 Task: Compose an email with the signature Kristen Martinez with the subject Request for feedback on a merger or acquisition proposal and the message Could you please provide a list of the project assumptions and constraints? from softage.3@softage.net to softage.7@softage.net with an attached audio file Audio_resume.mp3 Undo the message, redo the message and add the line (Thank you) Send the email. Finally, move the email from Sent Items to the label Shipping and receiving
Action: Mouse moved to (73, 114)
Screenshot: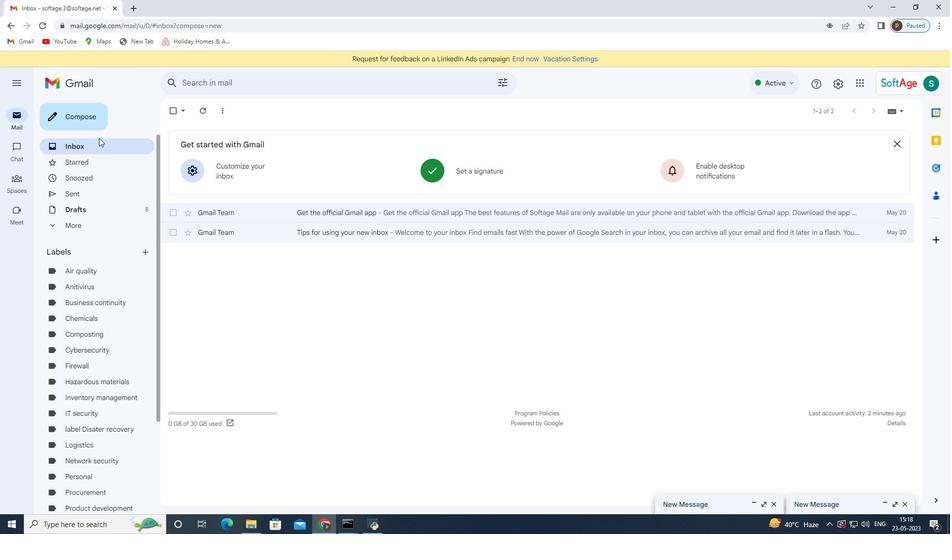 
Action: Mouse pressed left at (73, 114)
Screenshot: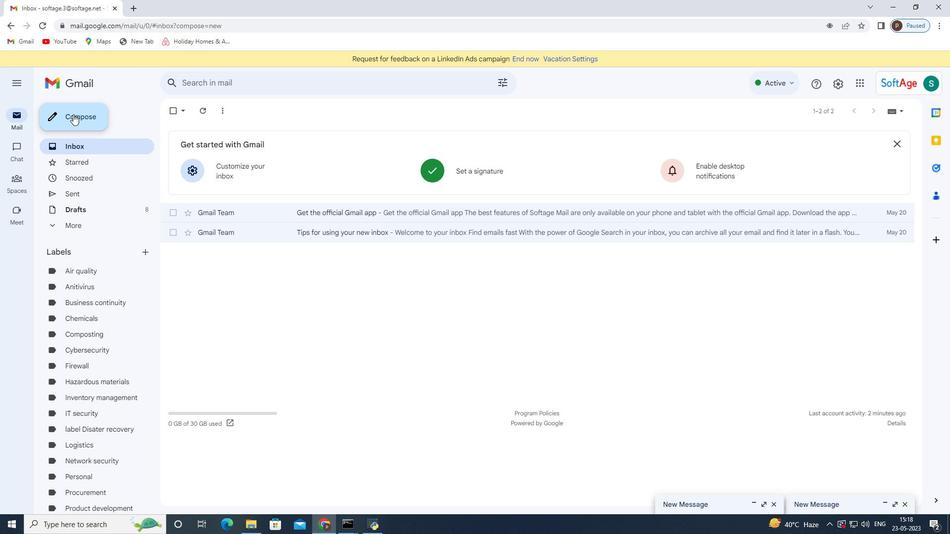 
Action: Mouse moved to (537, 502)
Screenshot: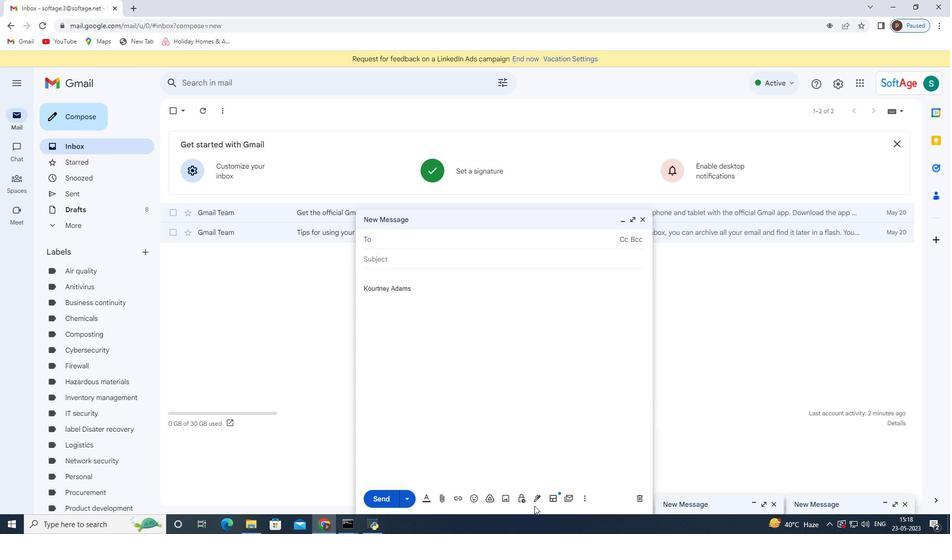 
Action: Mouse pressed left at (537, 502)
Screenshot: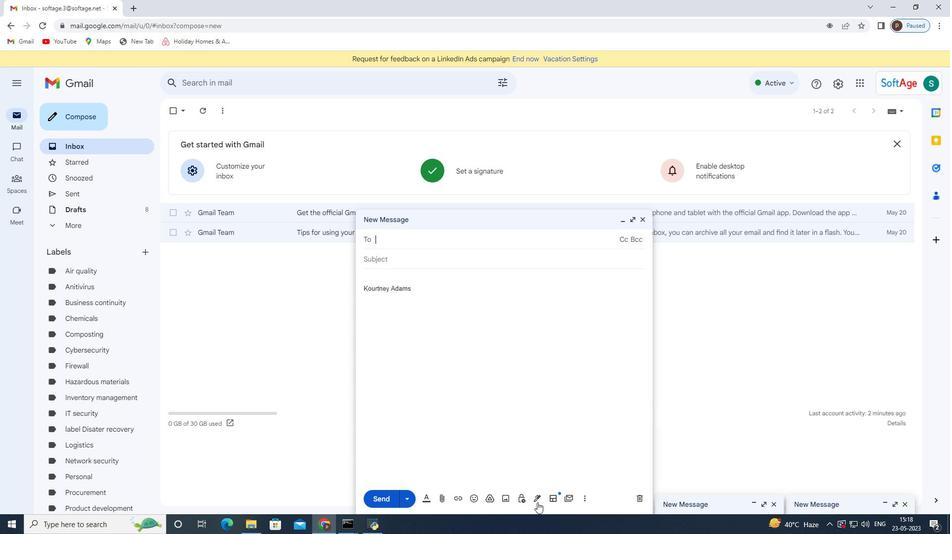 
Action: Mouse moved to (583, 441)
Screenshot: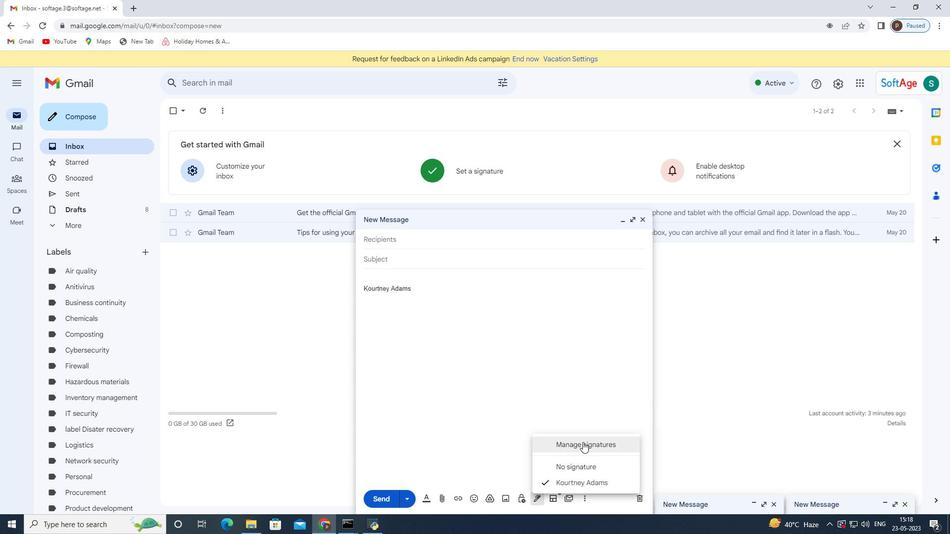 
Action: Mouse pressed left at (583, 441)
Screenshot: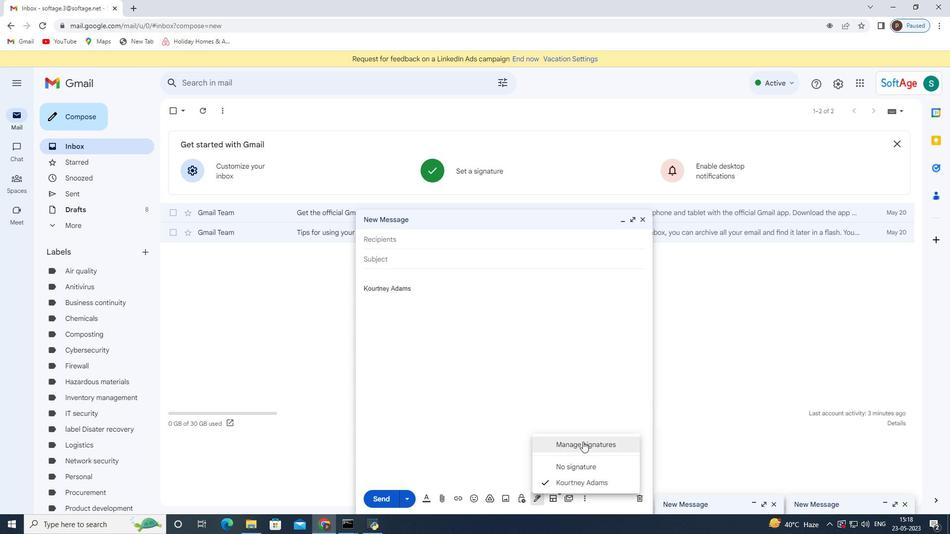 
Action: Mouse moved to (643, 217)
Screenshot: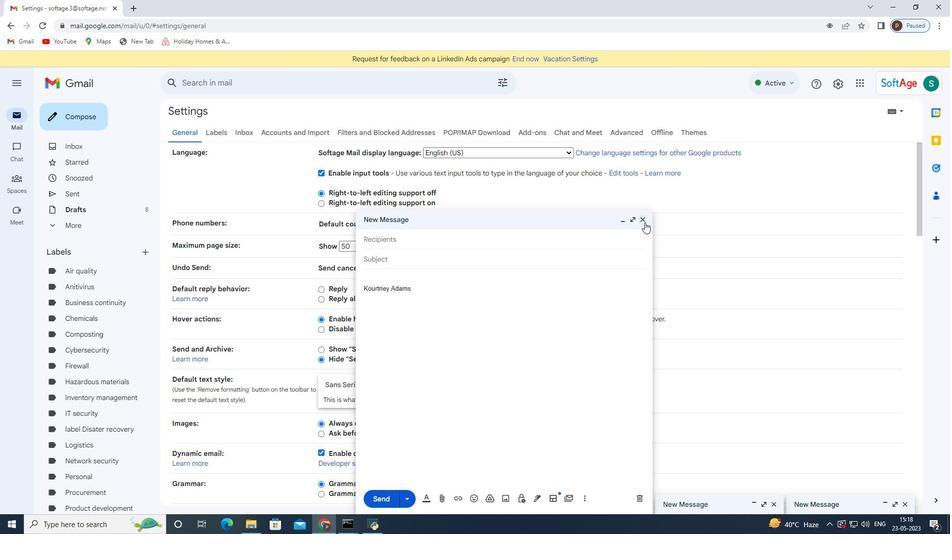 
Action: Mouse pressed left at (643, 217)
Screenshot: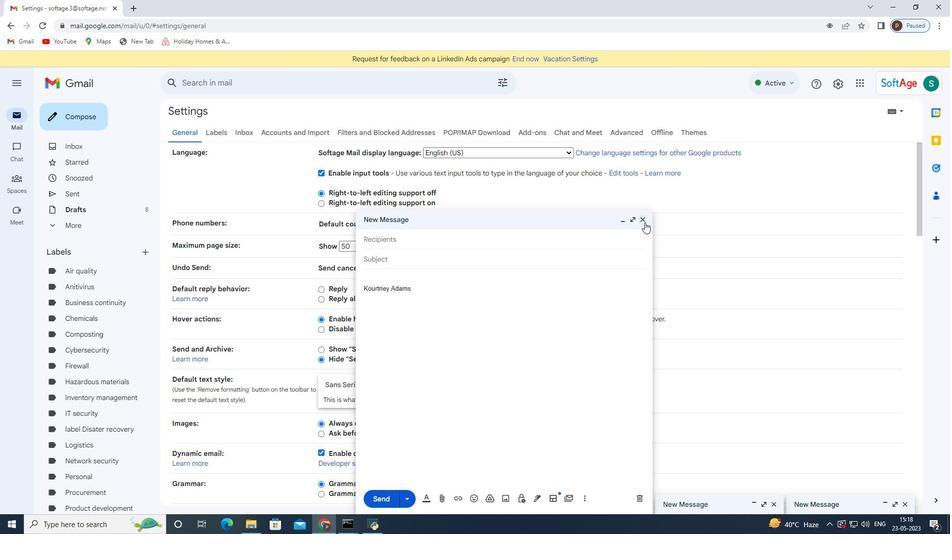 
Action: Mouse moved to (453, 332)
Screenshot: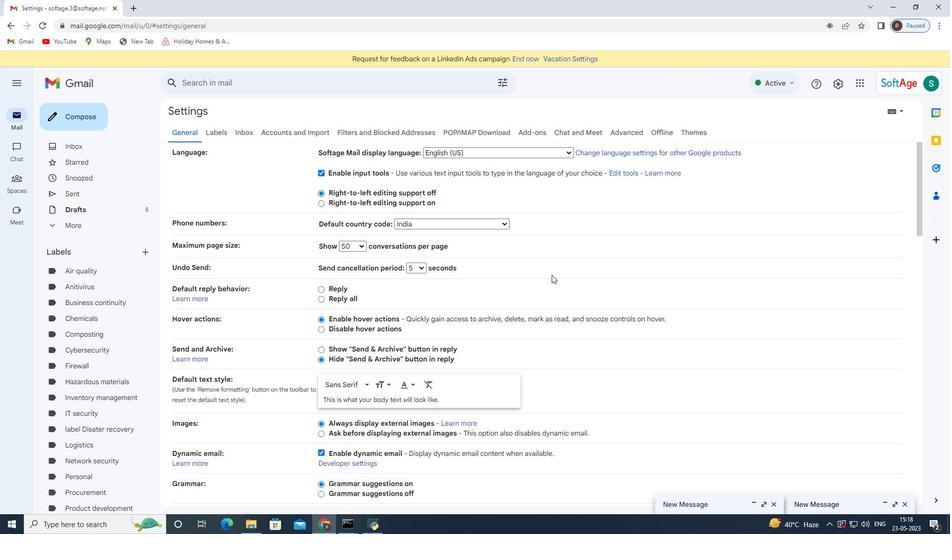 
Action: Mouse scrolled (453, 330) with delta (0, 0)
Screenshot: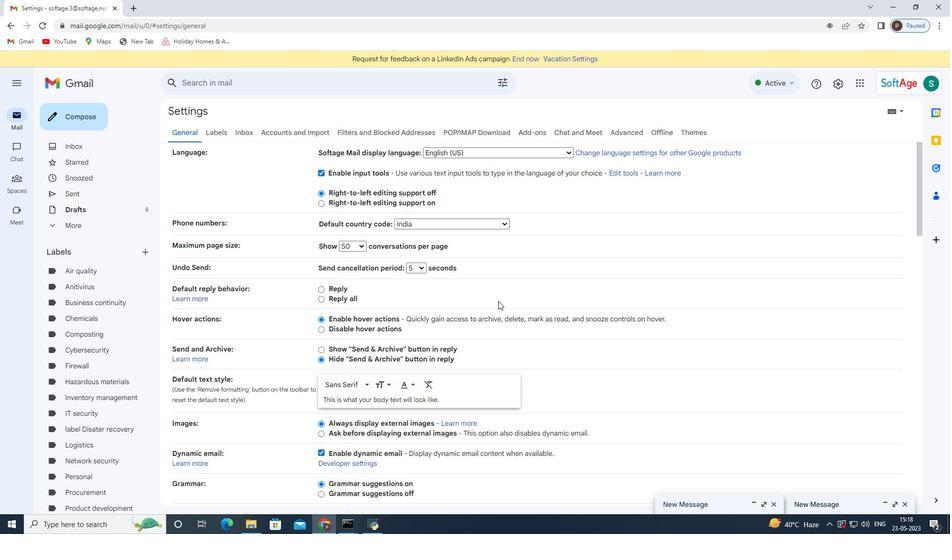 
Action: Mouse moved to (450, 335)
Screenshot: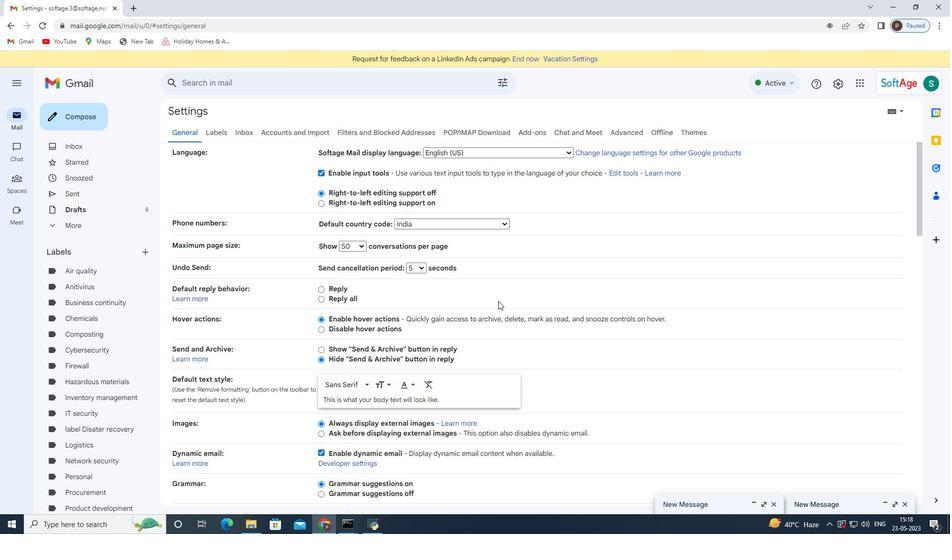 
Action: Mouse scrolled (451, 334) with delta (0, 0)
Screenshot: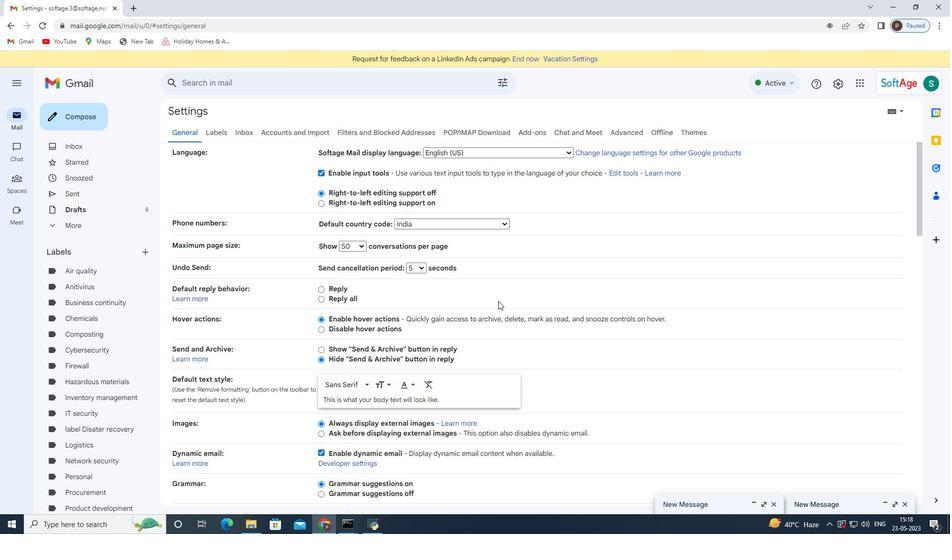 
Action: Mouse moved to (447, 339)
Screenshot: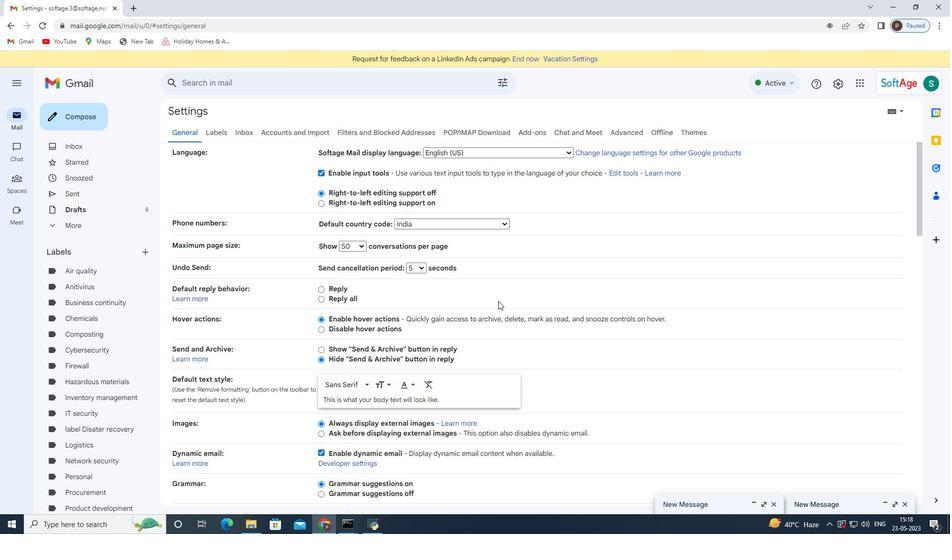 
Action: Mouse scrolled (449, 336) with delta (0, 0)
Screenshot: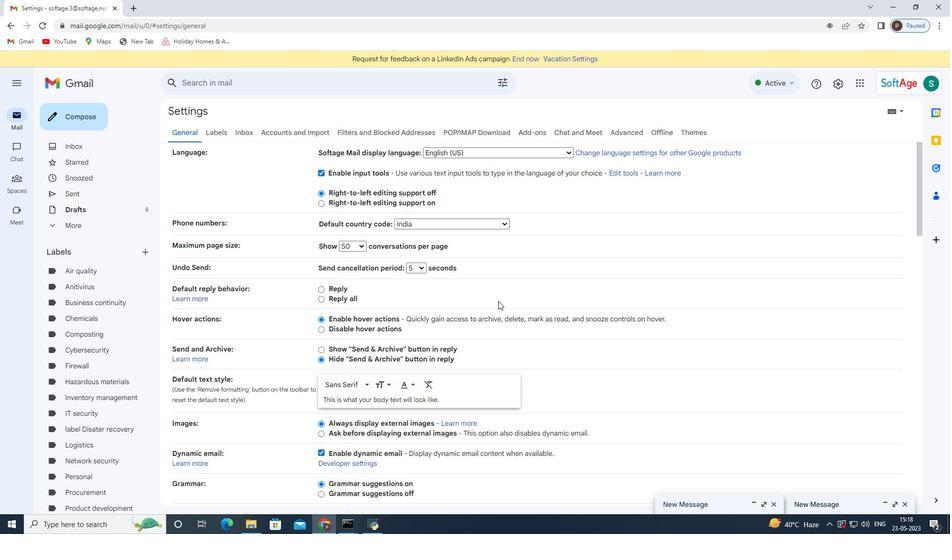 
Action: Mouse moved to (445, 343)
Screenshot: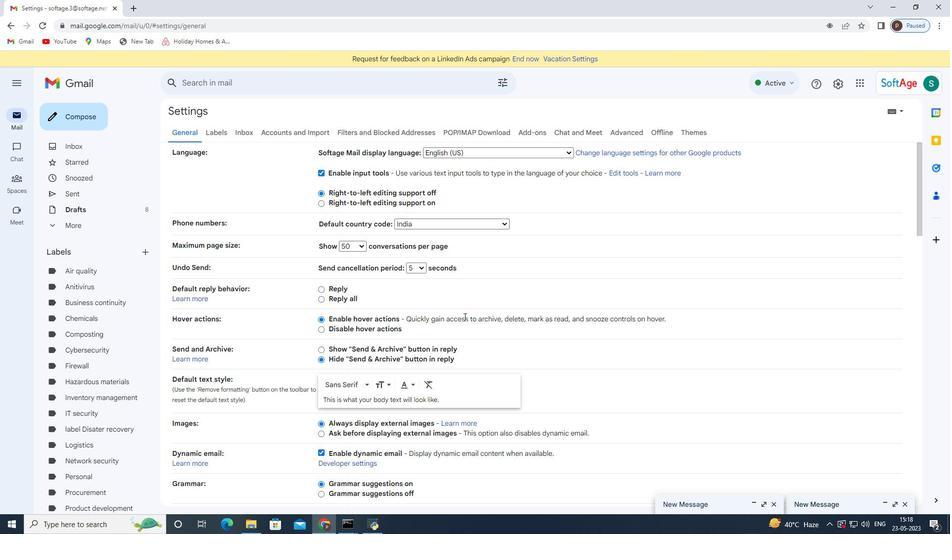 
Action: Mouse scrolled (446, 341) with delta (0, 0)
Screenshot: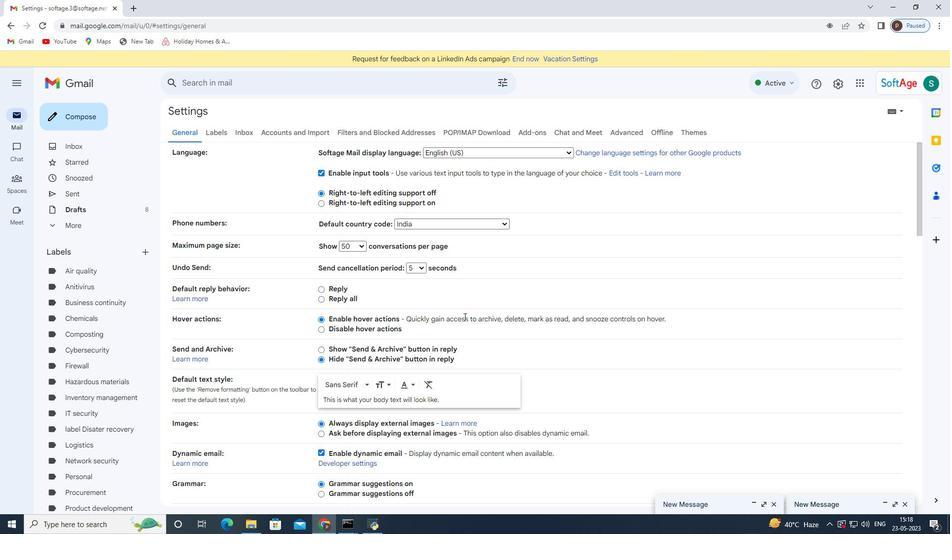 
Action: Mouse moved to (444, 344)
Screenshot: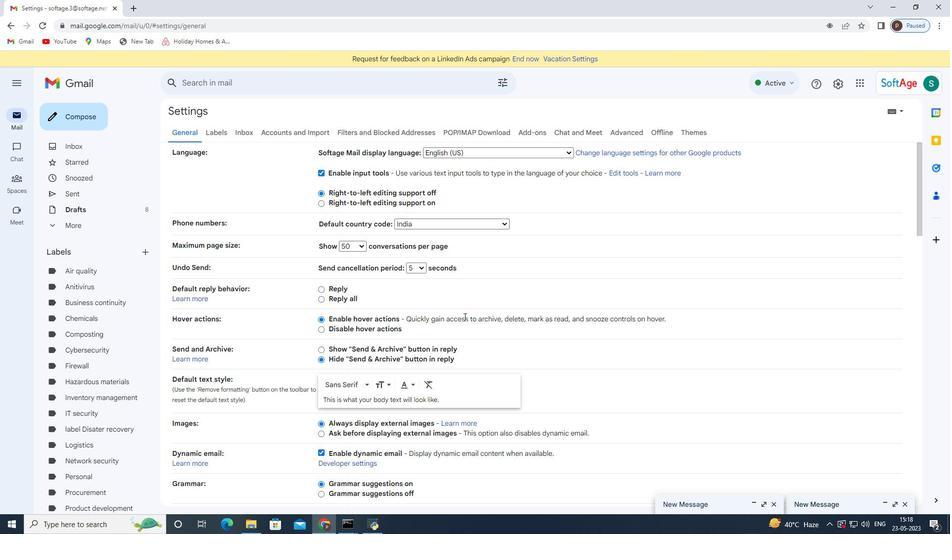 
Action: Mouse scrolled (444, 343) with delta (0, 0)
Screenshot: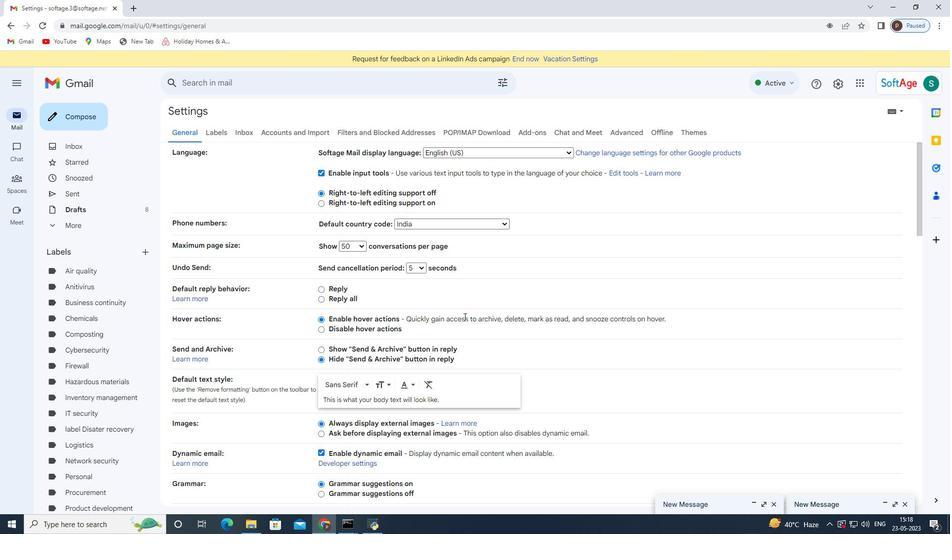 
Action: Mouse moved to (428, 357)
Screenshot: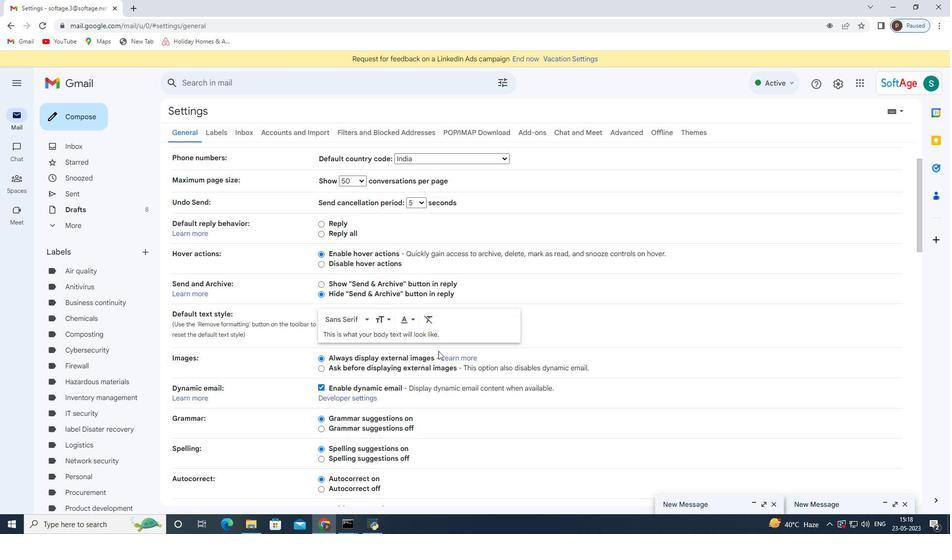 
Action: Mouse scrolled (428, 357) with delta (0, 0)
Screenshot: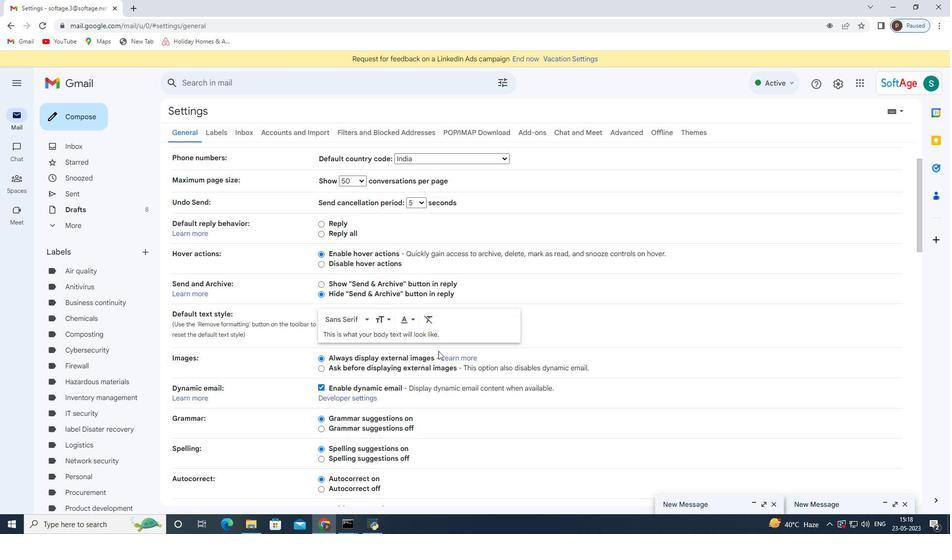 
Action: Mouse moved to (423, 363)
Screenshot: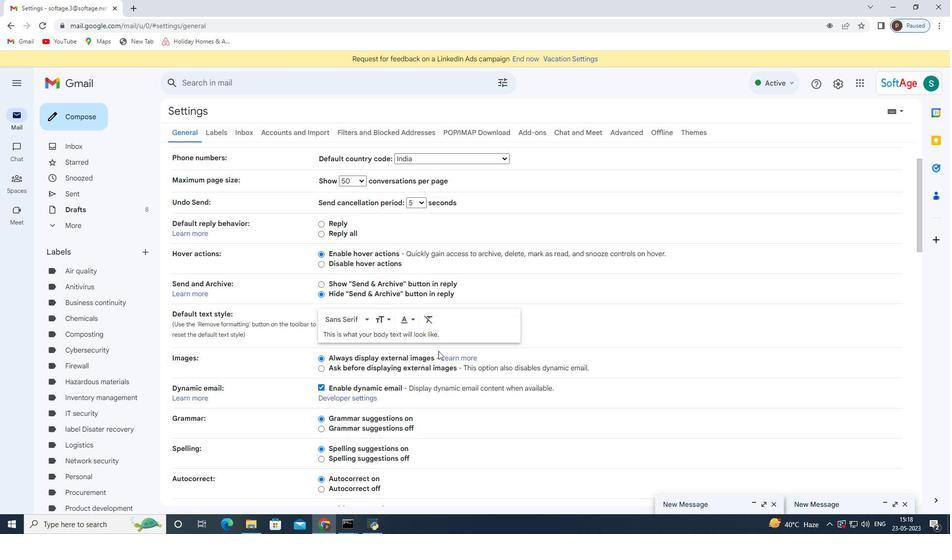
Action: Mouse scrolled (423, 362) with delta (0, 0)
Screenshot: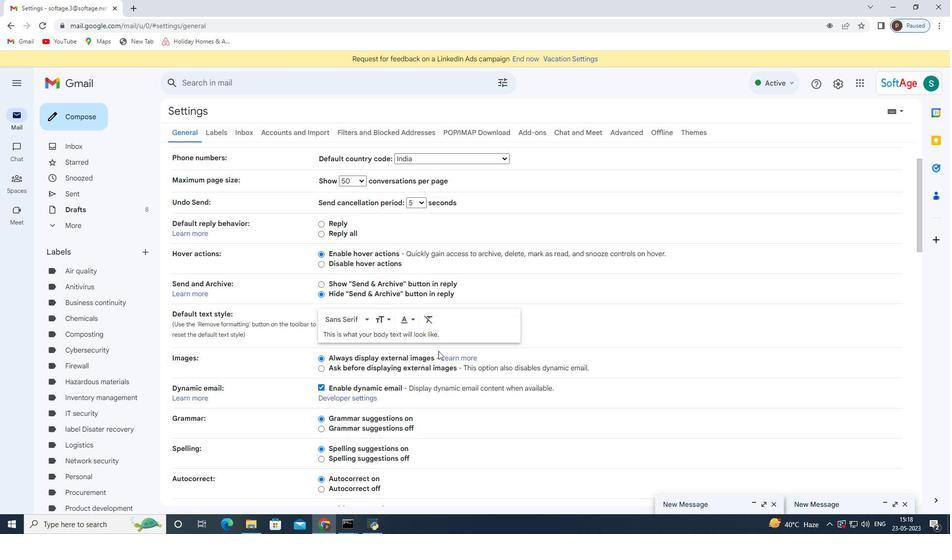 
Action: Mouse moved to (407, 372)
Screenshot: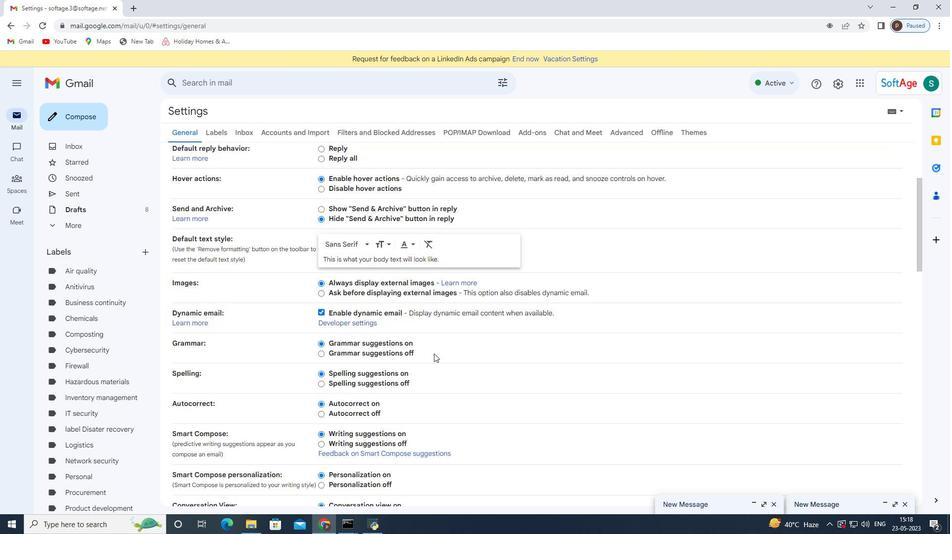 
Action: Mouse scrolled (407, 372) with delta (0, 0)
Screenshot: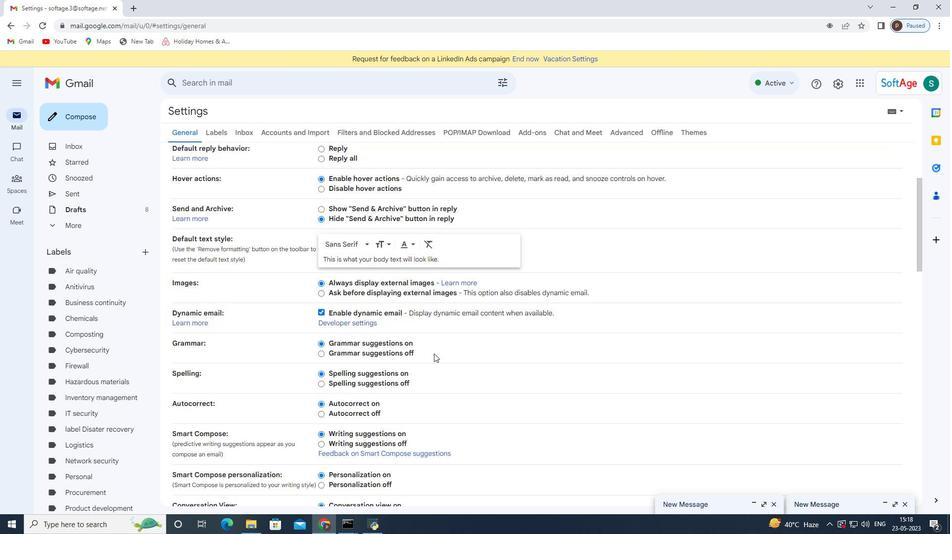 
Action: Mouse moved to (405, 373)
Screenshot: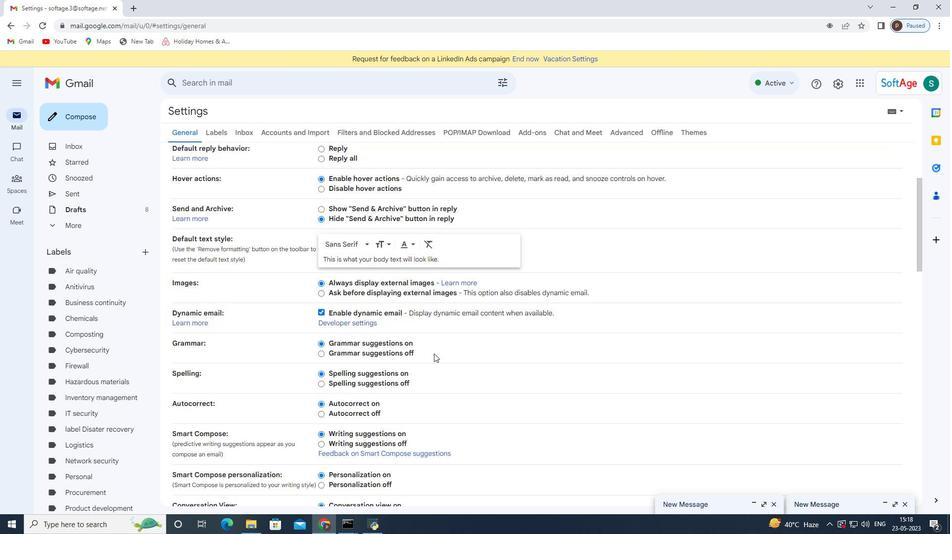 
Action: Mouse scrolled (405, 373) with delta (0, 0)
Screenshot: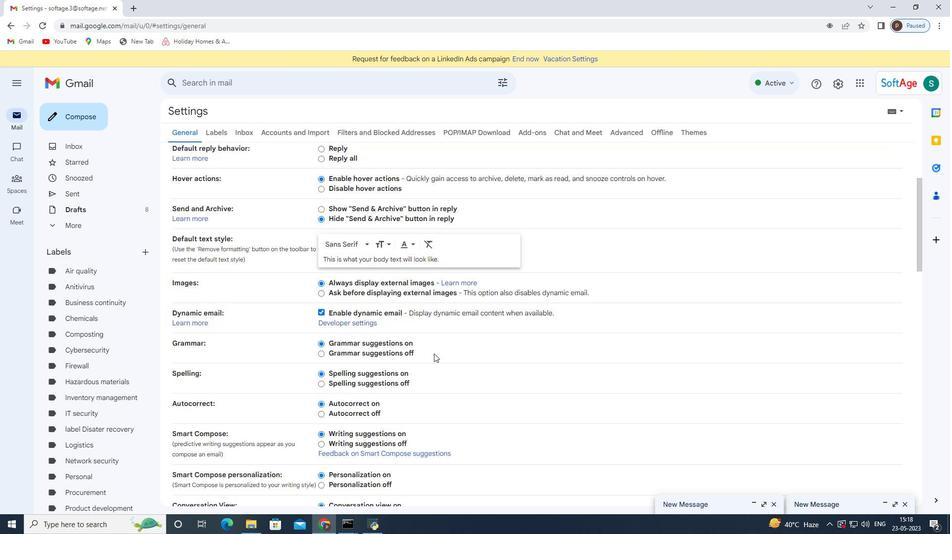 
Action: Mouse moved to (405, 373)
Screenshot: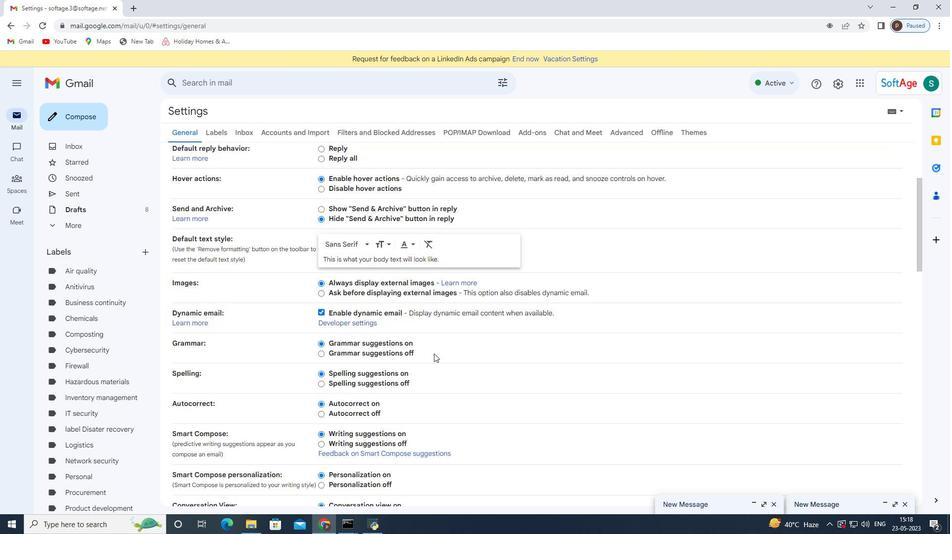 
Action: Mouse scrolled (405, 373) with delta (0, 0)
Screenshot: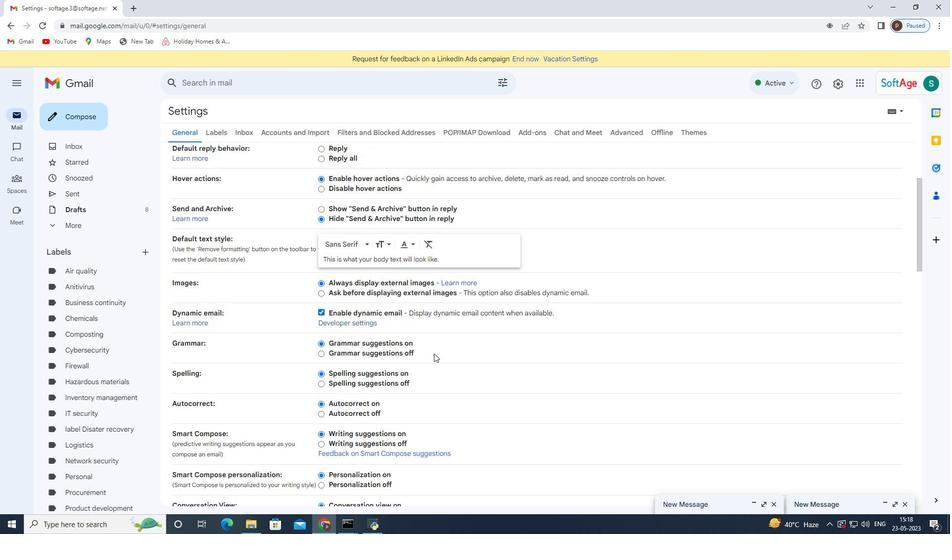 
Action: Mouse moved to (388, 378)
Screenshot: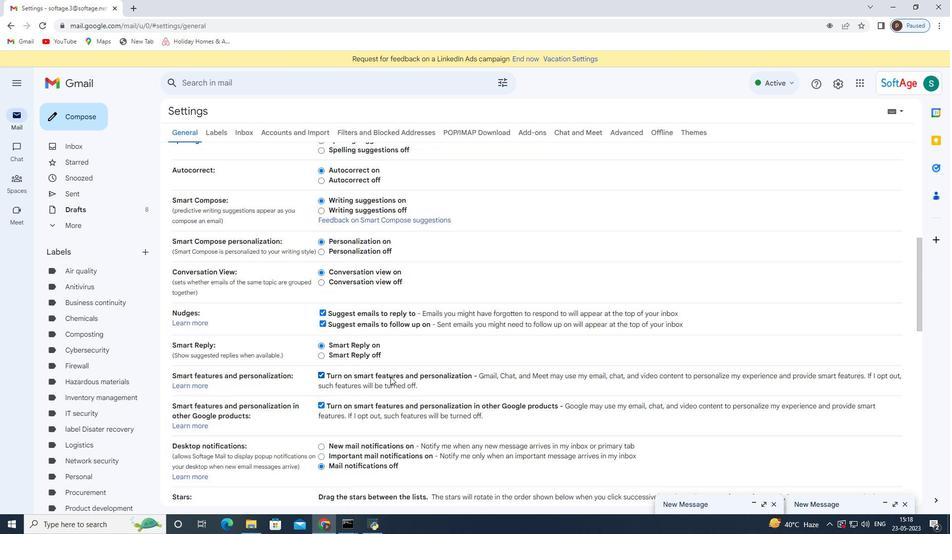 
Action: Mouse scrolled (388, 377) with delta (0, 0)
Screenshot: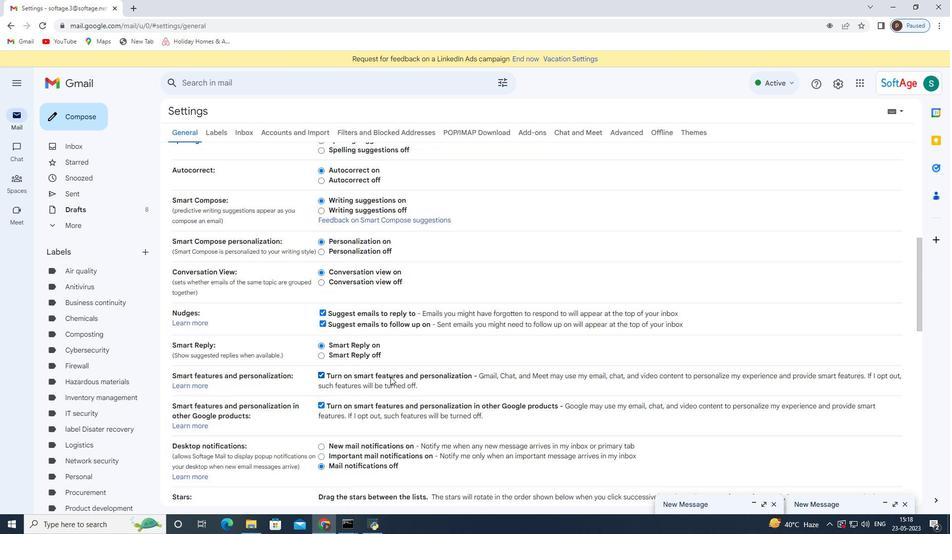 
Action: Mouse moved to (387, 378)
Screenshot: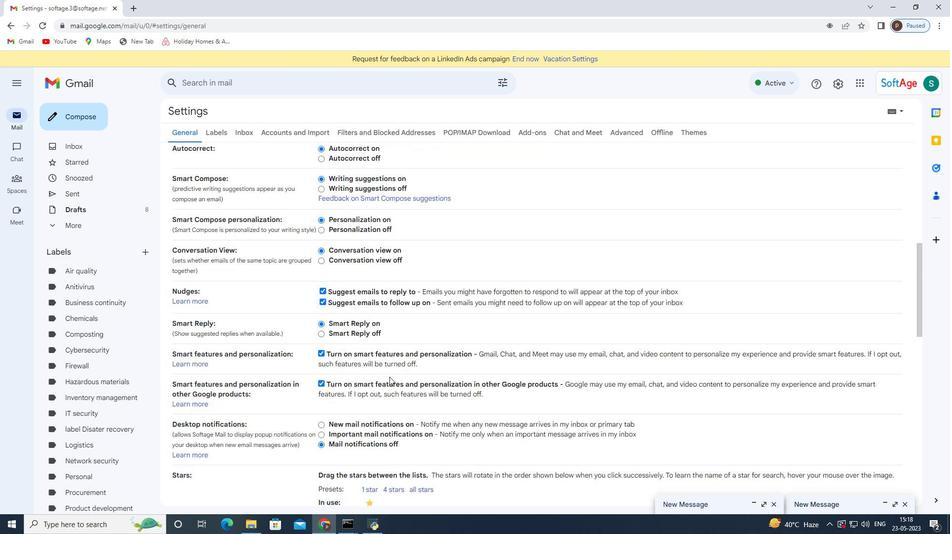
Action: Mouse scrolled (387, 378) with delta (0, 0)
Screenshot: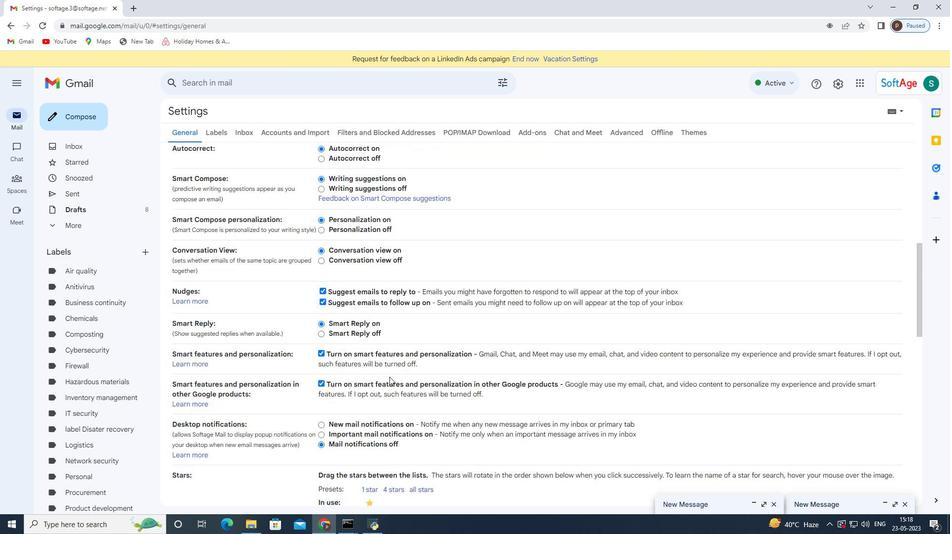 
Action: Mouse scrolled (387, 378) with delta (0, 0)
Screenshot: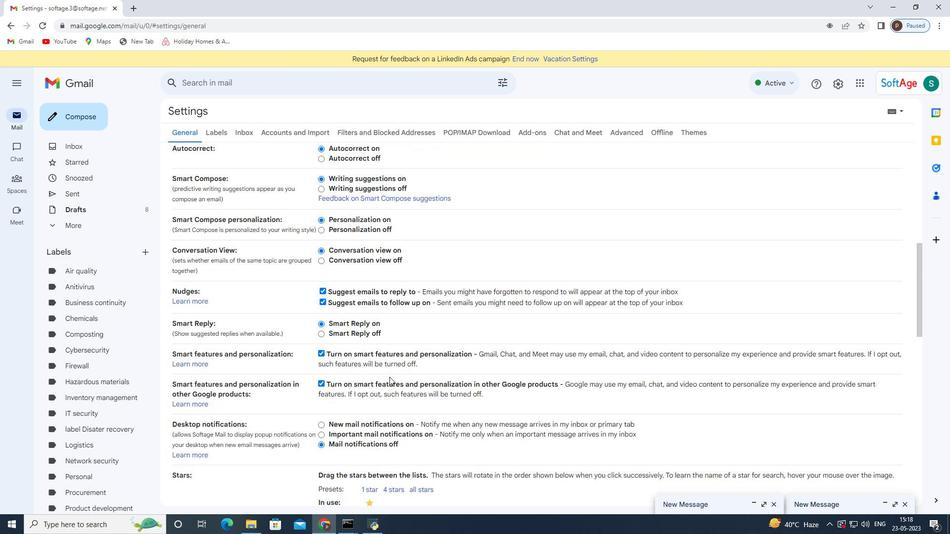 
Action: Mouse scrolled (387, 378) with delta (0, 0)
Screenshot: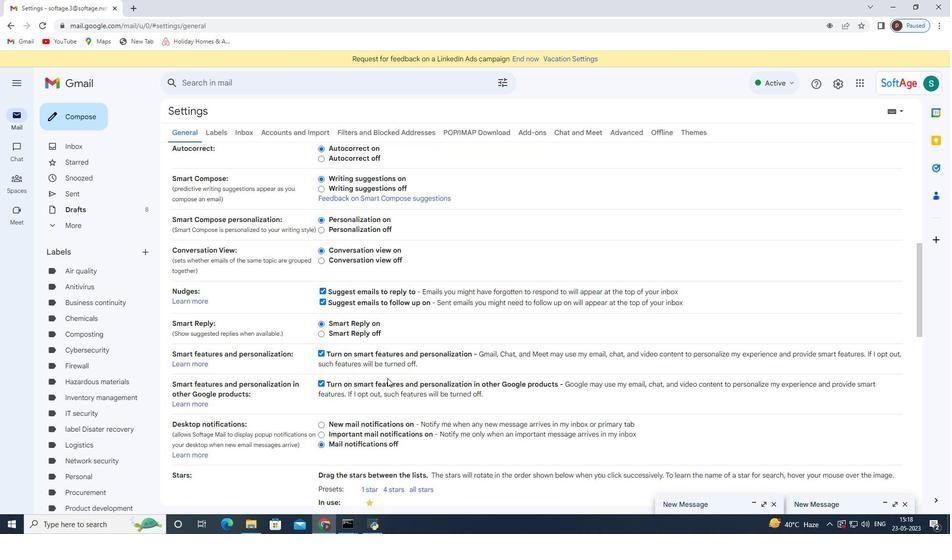 
Action: Mouse scrolled (387, 378) with delta (0, 0)
Screenshot: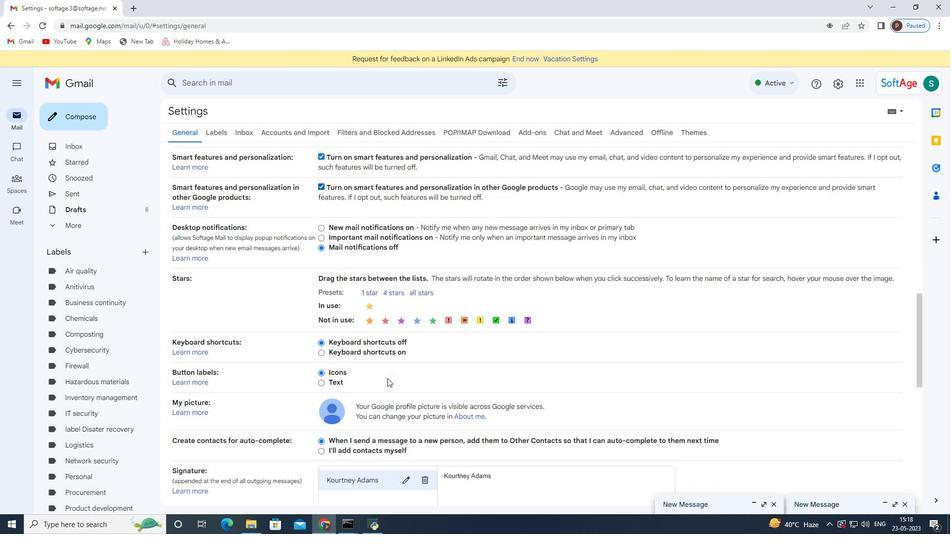 
Action: Mouse scrolled (387, 378) with delta (0, 0)
Screenshot: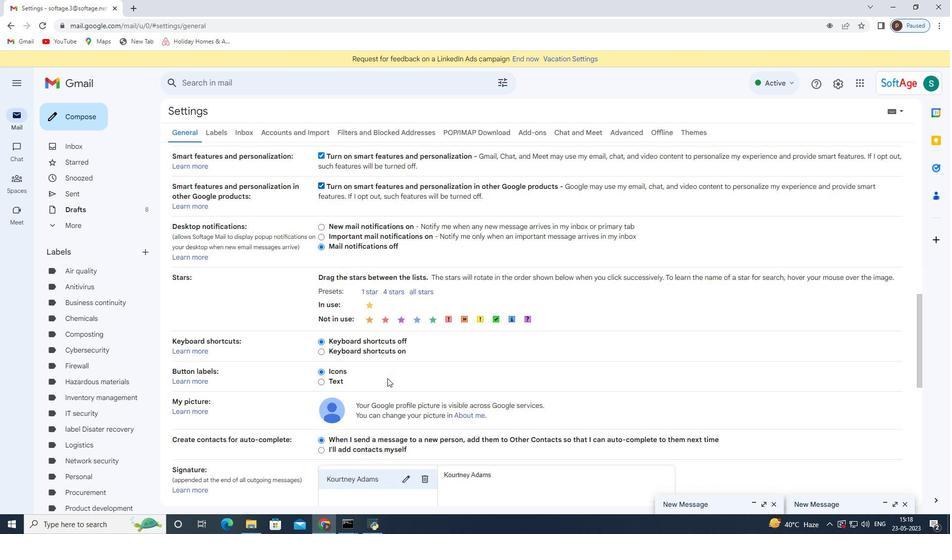 
Action: Mouse scrolled (387, 378) with delta (0, 0)
Screenshot: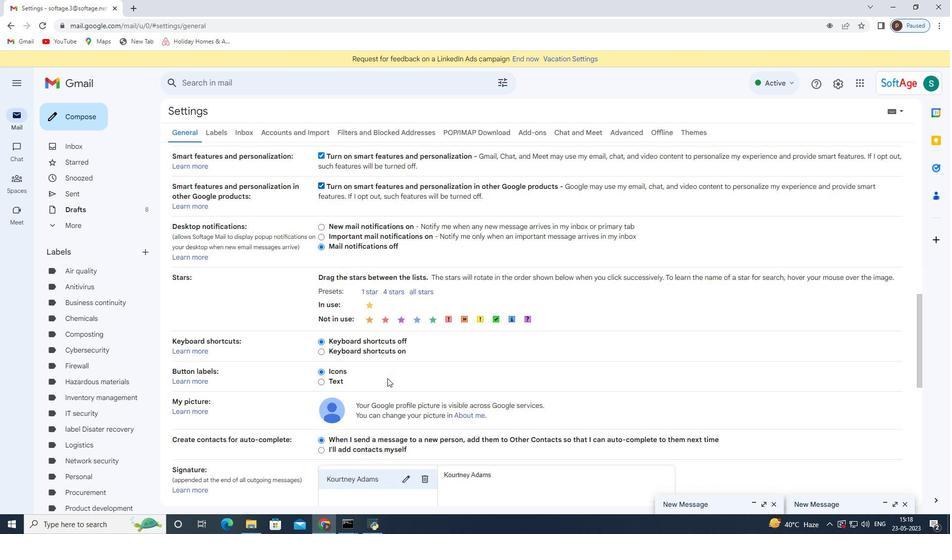 
Action: Mouse scrolled (387, 378) with delta (0, 0)
Screenshot: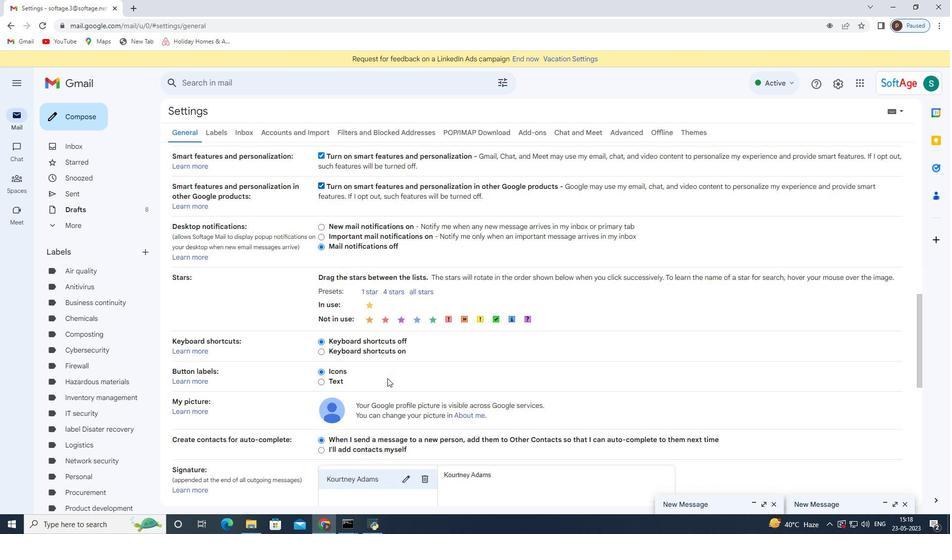 
Action: Mouse moved to (421, 285)
Screenshot: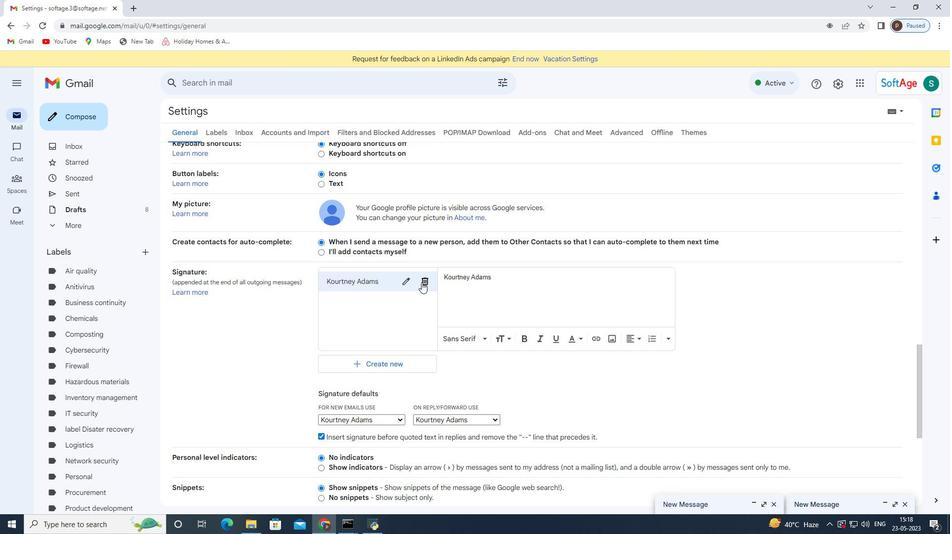 
Action: Mouse pressed left at (421, 285)
Screenshot: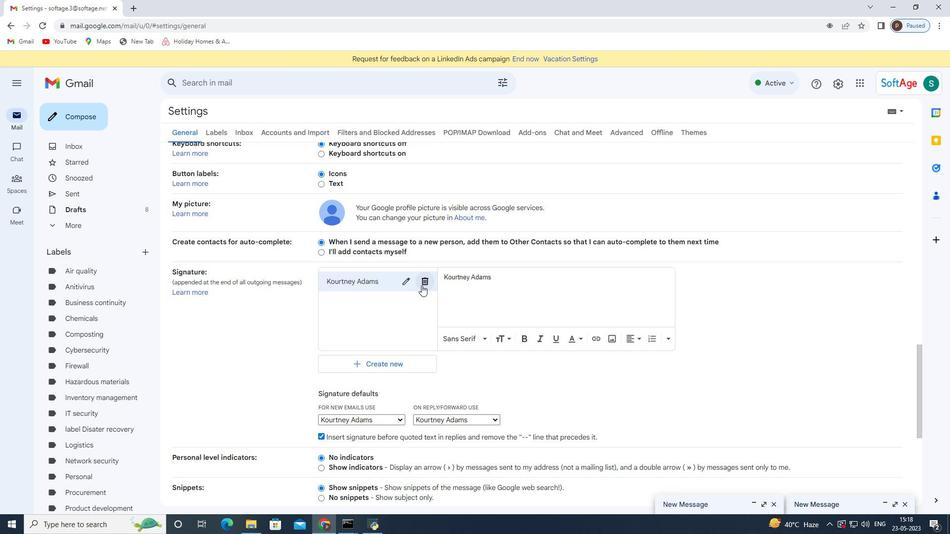 
Action: Mouse moved to (556, 300)
Screenshot: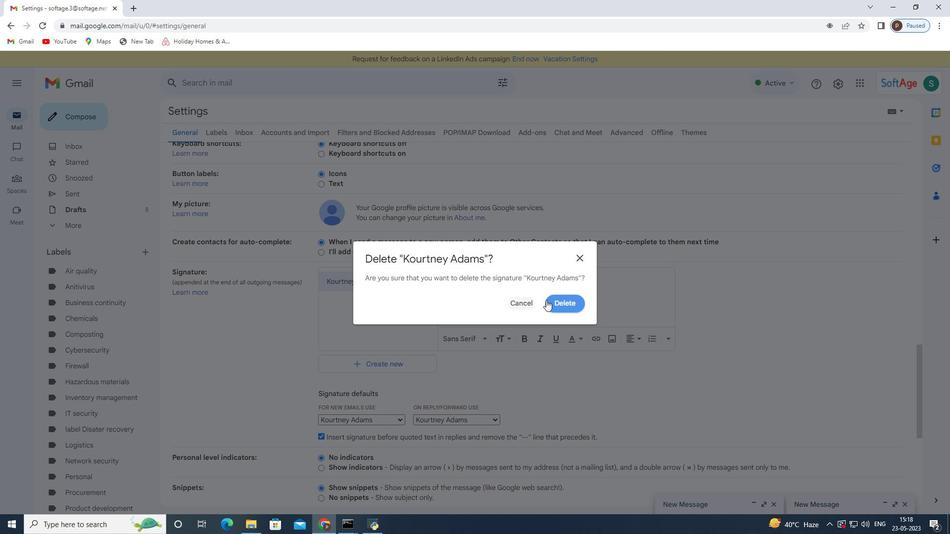 
Action: Mouse pressed left at (556, 300)
Screenshot: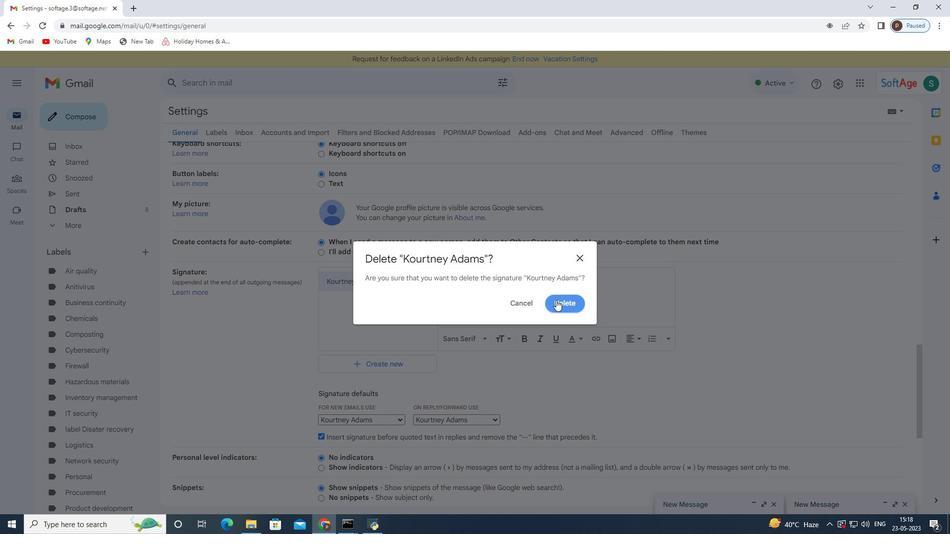 
Action: Mouse moved to (357, 294)
Screenshot: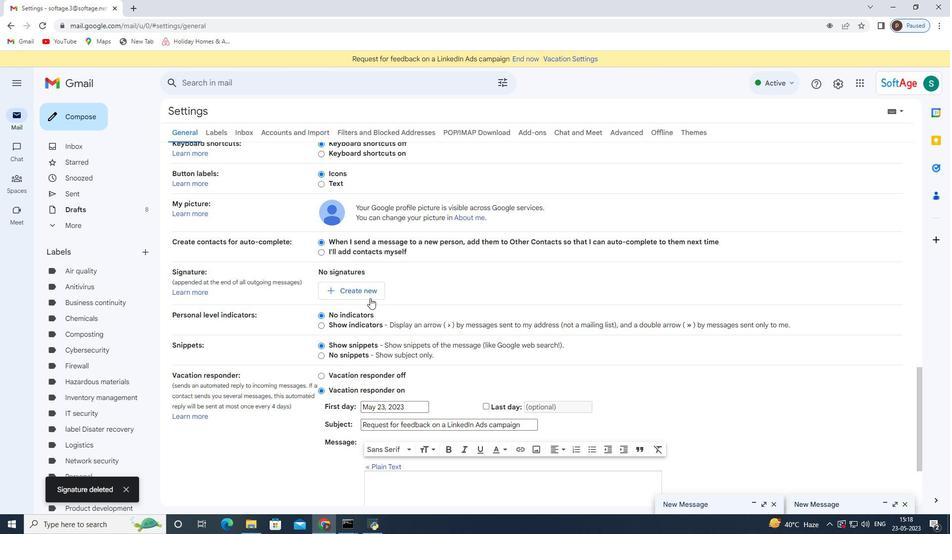 
Action: Mouse pressed left at (357, 294)
Screenshot: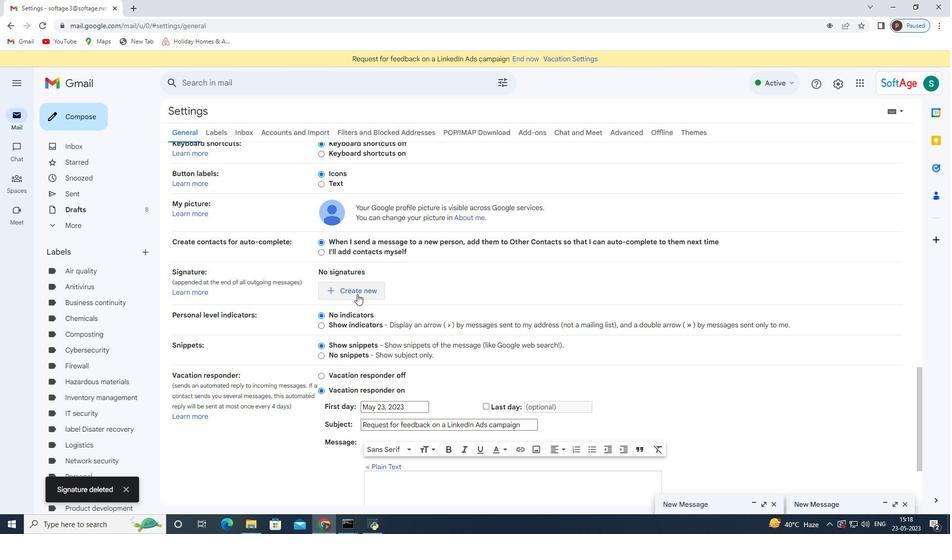 
Action: Mouse moved to (405, 281)
Screenshot: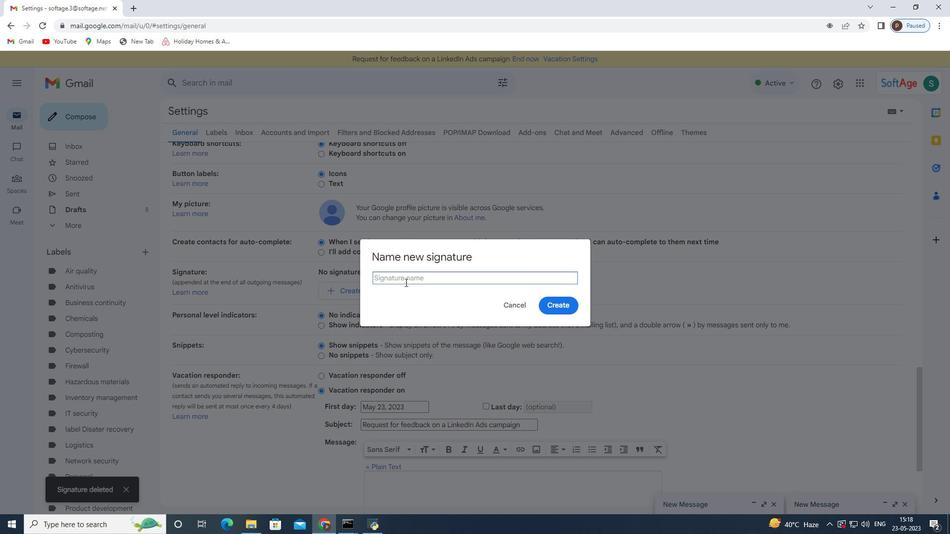 
Action: Mouse pressed left at (405, 281)
Screenshot: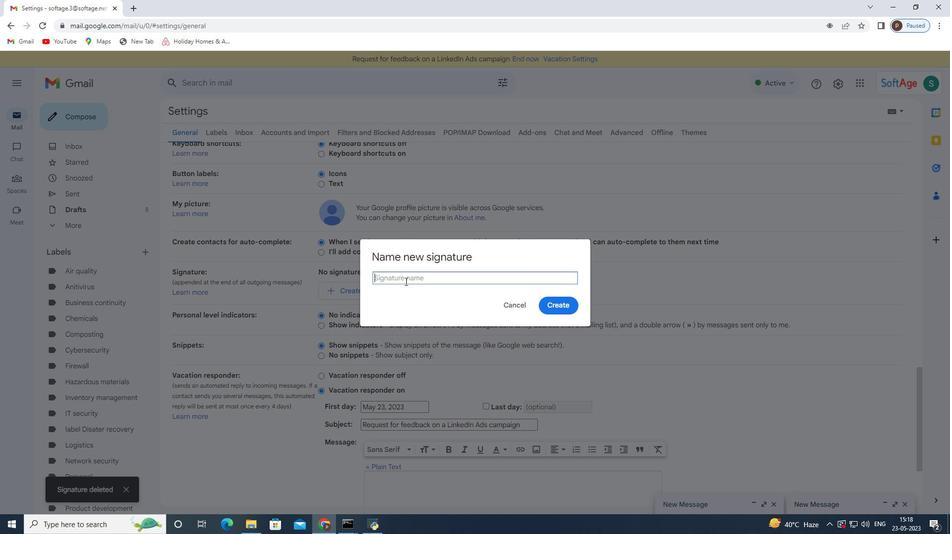 
Action: Key pressed <Key.shift>Kristen<Key.space><Key.shift>Martinez
Screenshot: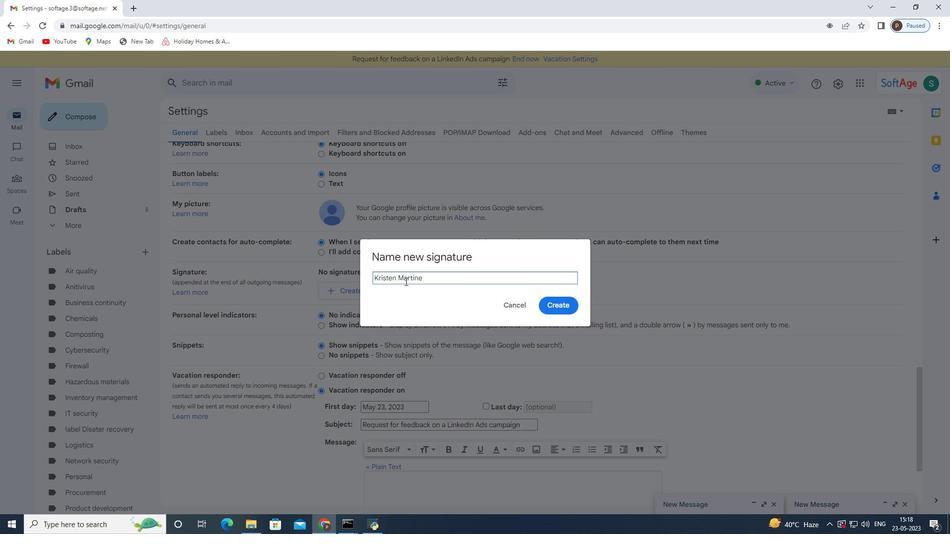 
Action: Mouse moved to (557, 305)
Screenshot: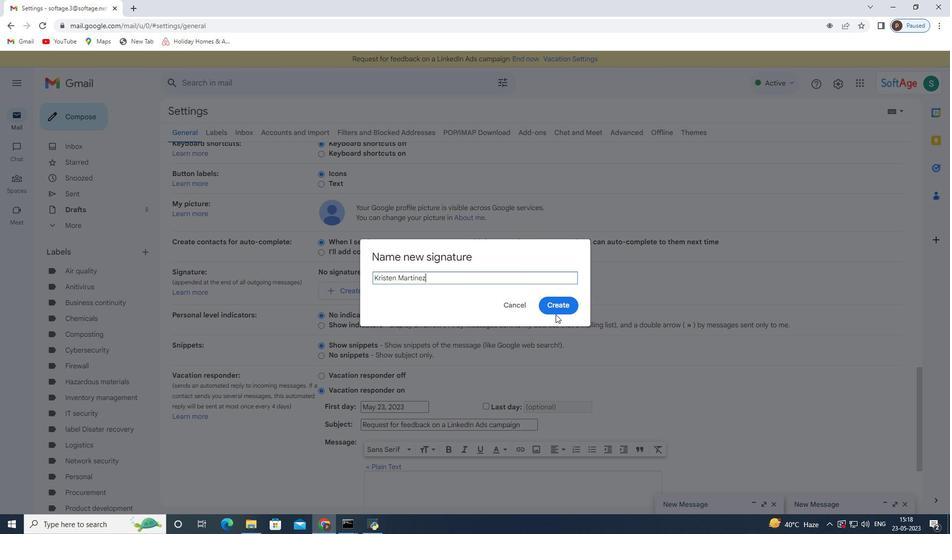 
Action: Mouse pressed left at (557, 305)
Screenshot: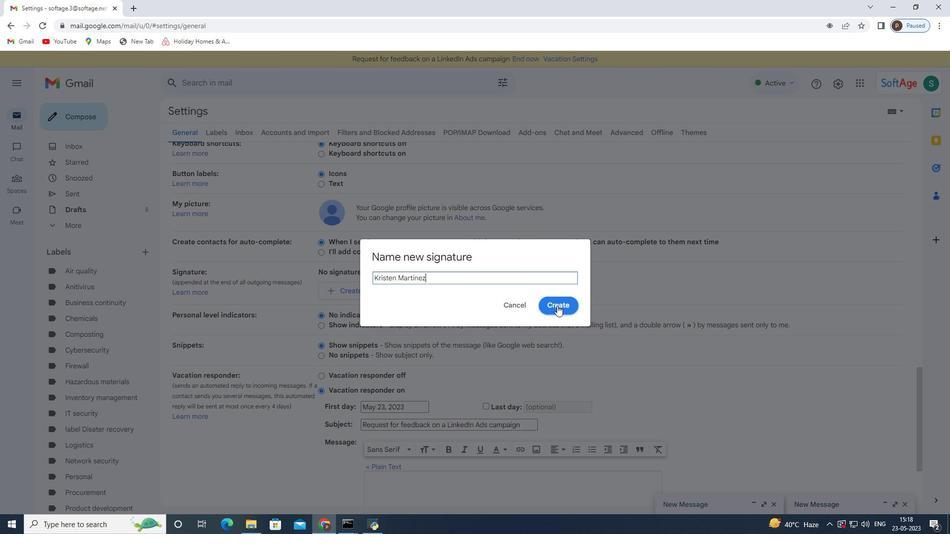 
Action: Mouse moved to (483, 275)
Screenshot: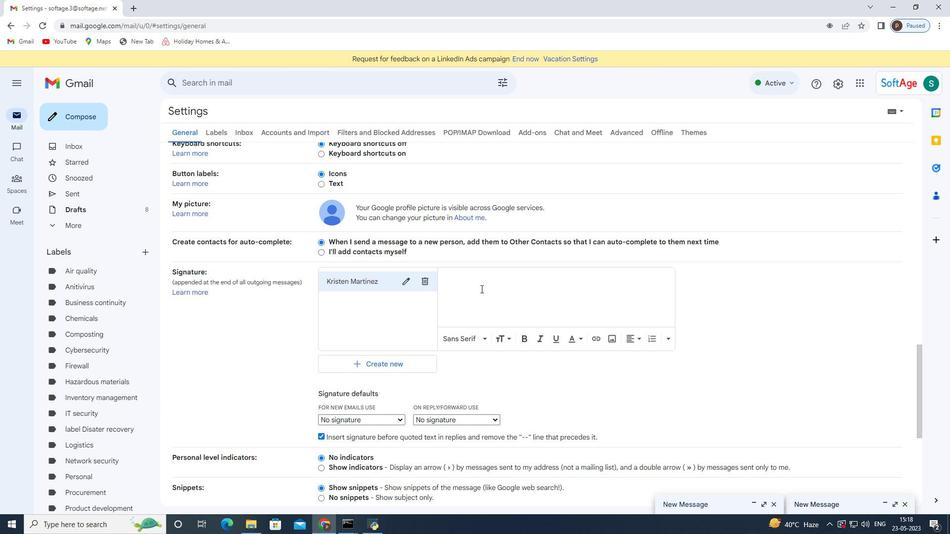 
Action: Mouse pressed left at (483, 275)
Screenshot: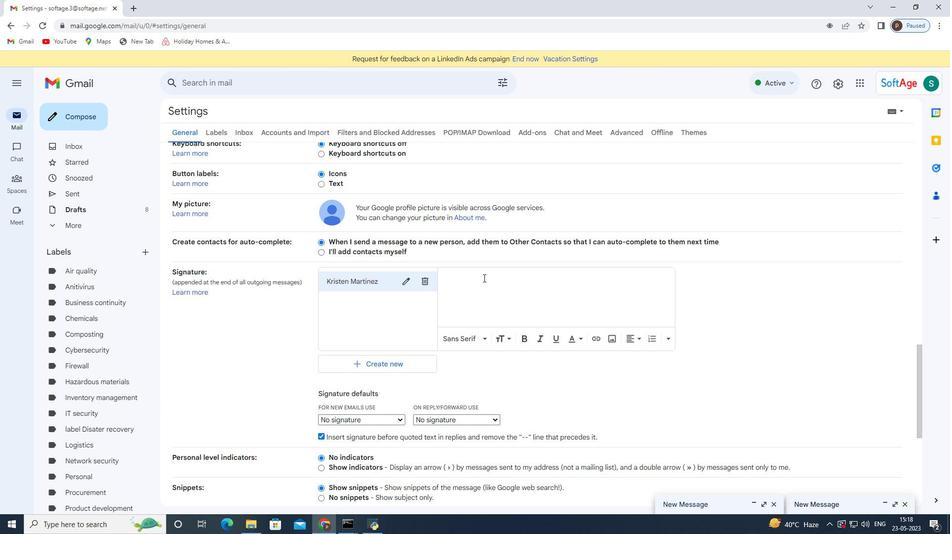 
Action: Key pressed <Key.shift>Kristen<Key.space><Key.shift>Martinez
Screenshot: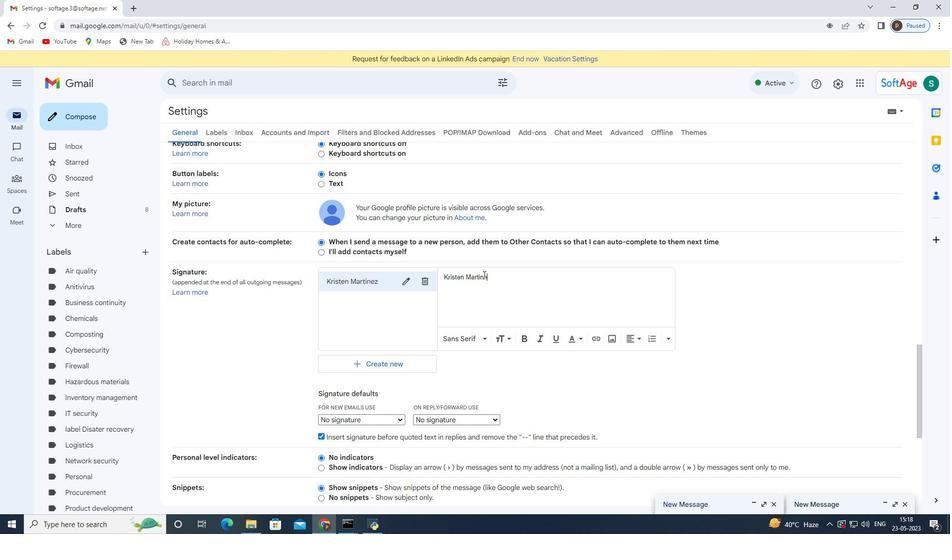 
Action: Mouse moved to (493, 272)
Screenshot: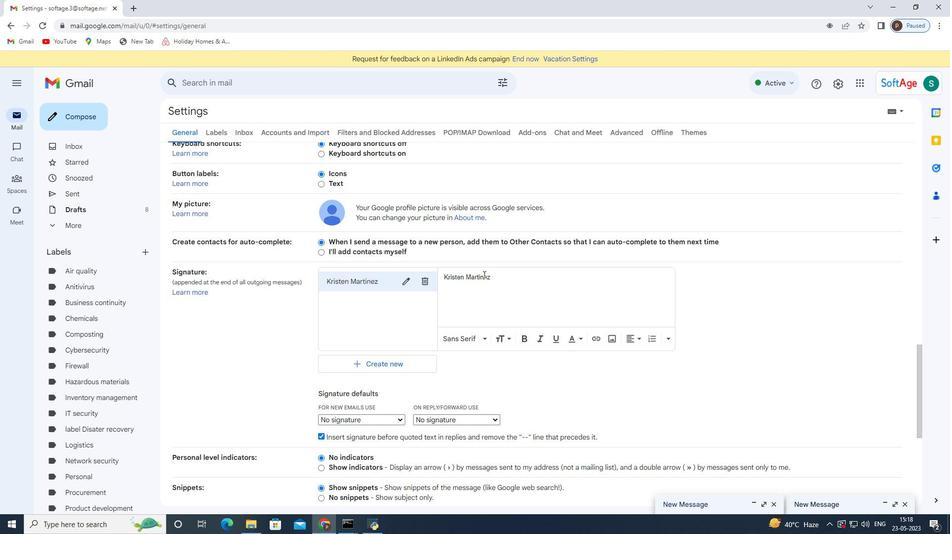 
Action: Mouse scrolled (493, 272) with delta (0, 0)
Screenshot: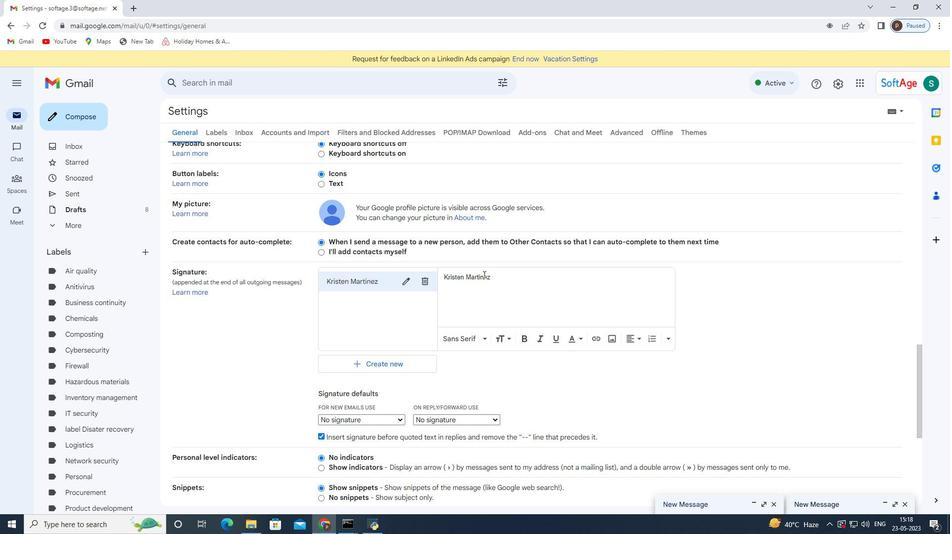 
Action: Mouse scrolled (493, 272) with delta (0, 0)
Screenshot: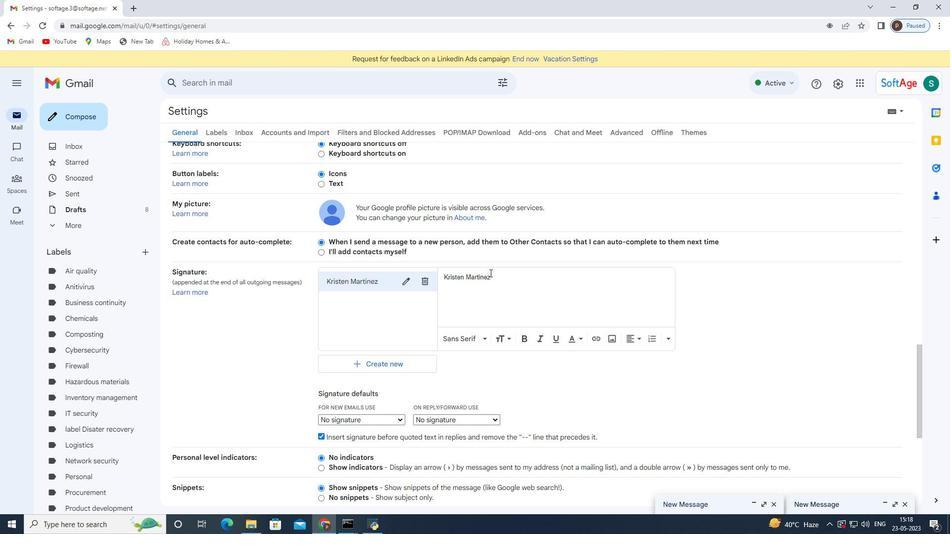 
Action: Mouse moved to (495, 273)
Screenshot: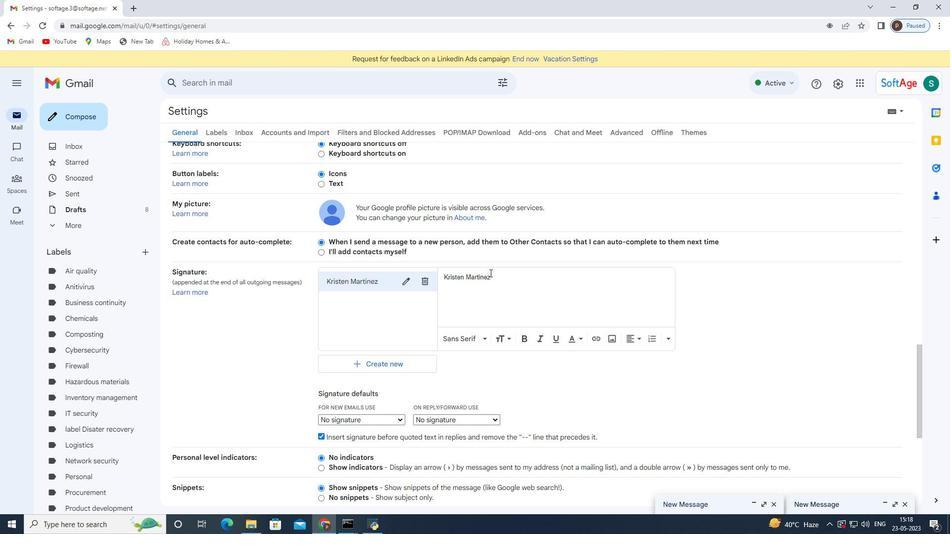 
Action: Mouse scrolled (495, 272) with delta (0, 0)
Screenshot: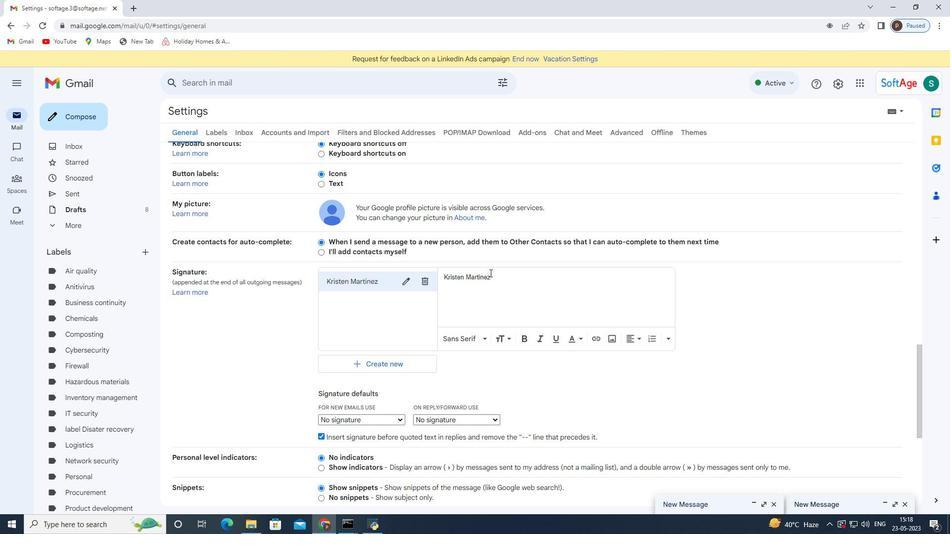 
Action: Mouse moved to (383, 273)
Screenshot: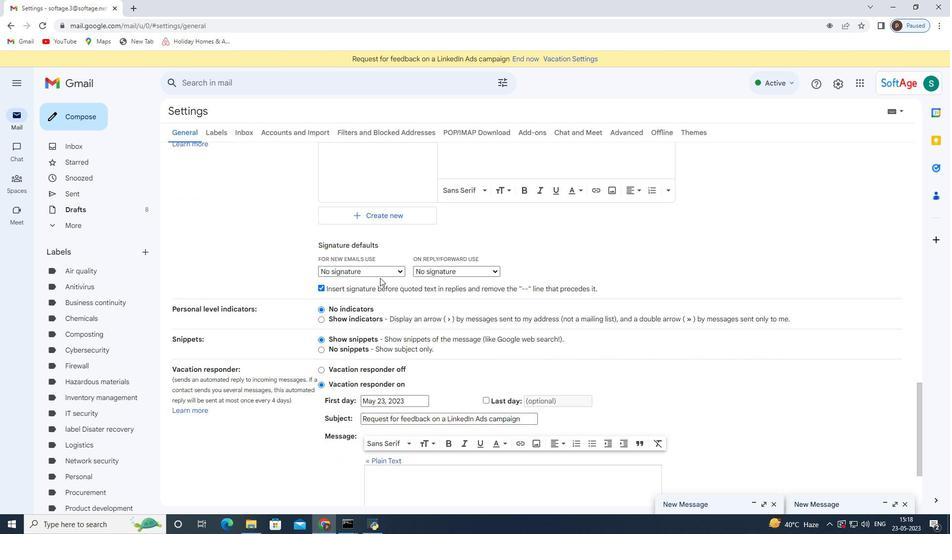 
Action: Mouse pressed left at (383, 273)
Screenshot: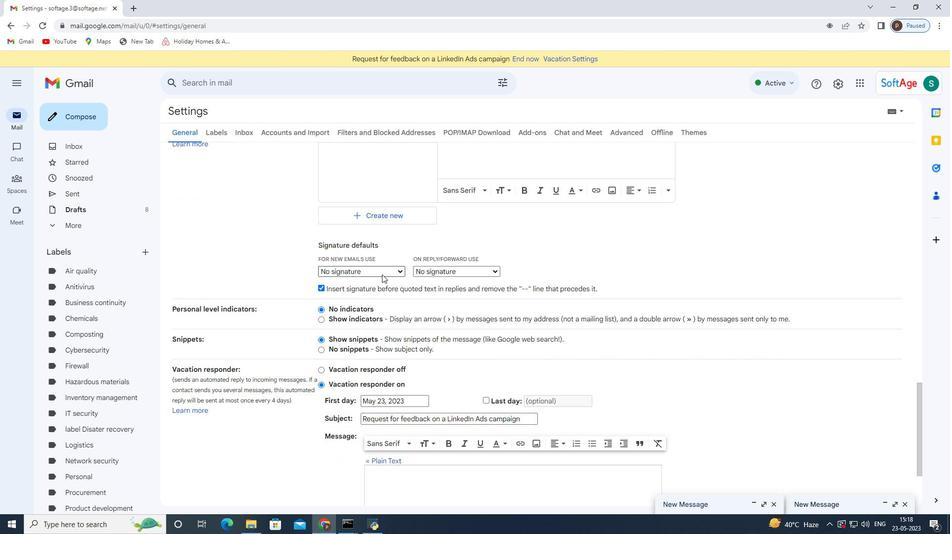 
Action: Key pressed <Key.down><Key.enter><Key.tab><Key.down><Key.tab><Key.tab><Key.tab><Key.tab><Key.tab><Key.tab><Key.tab><Key.tab><Key.tab><Key.tab><Key.tab><Key.tab><Key.enter>
Screenshot: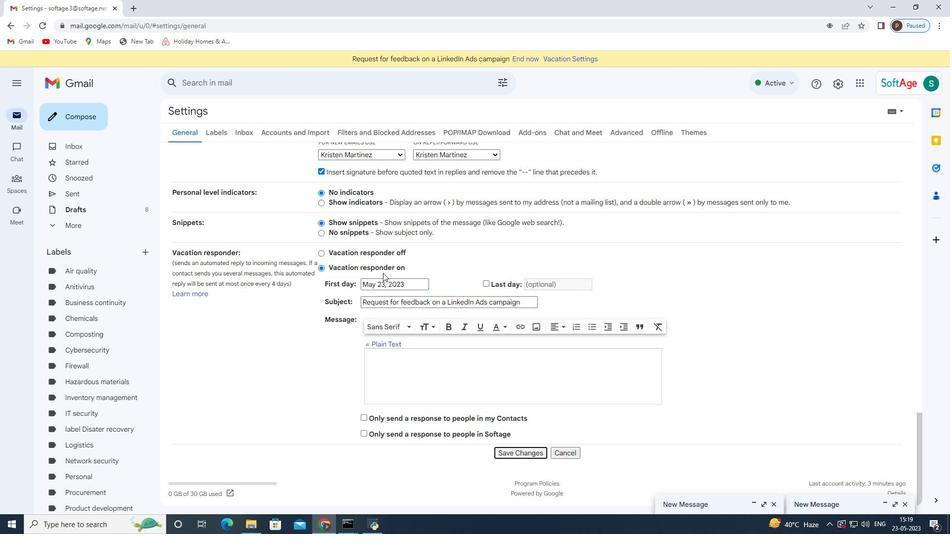 
Action: Mouse moved to (91, 120)
Screenshot: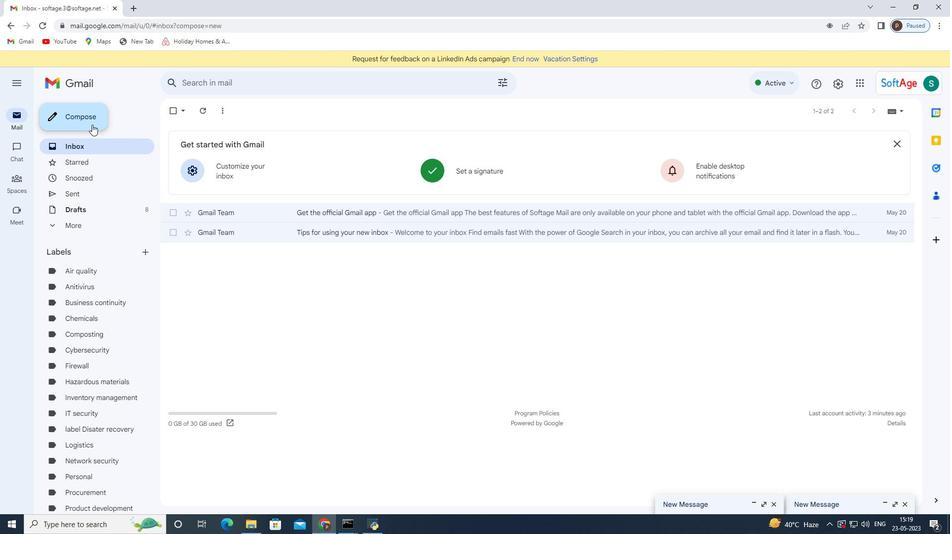 
Action: Mouse pressed left at (91, 120)
Screenshot: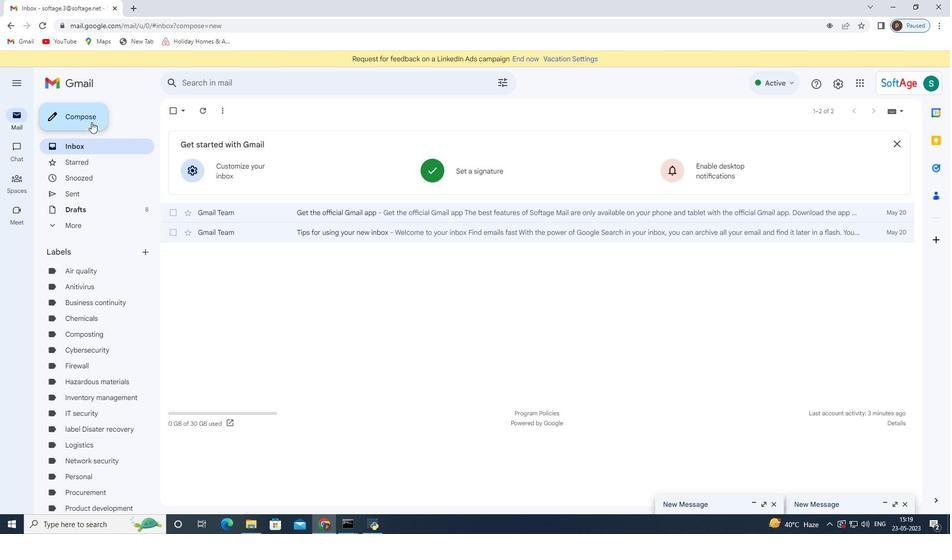 
Action: Mouse moved to (397, 262)
Screenshot: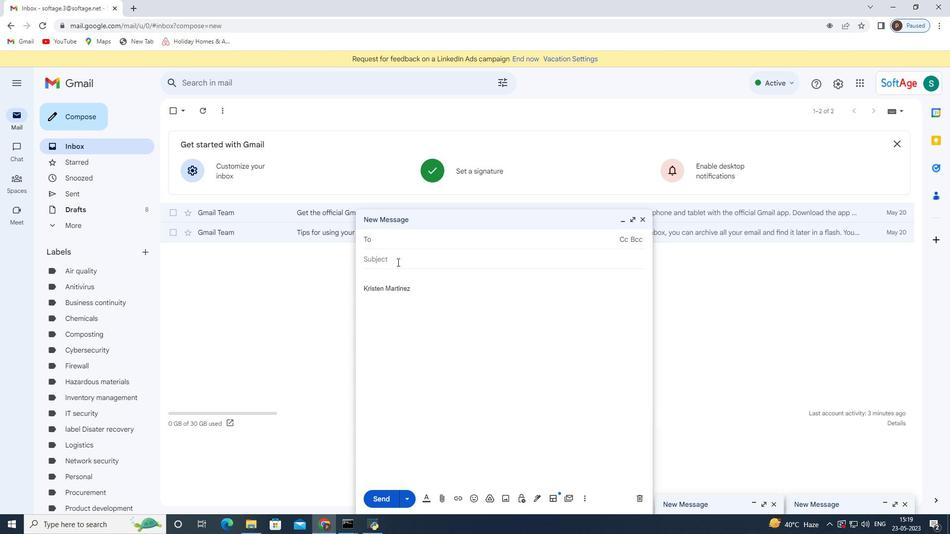 
Action: Mouse pressed left at (397, 262)
Screenshot: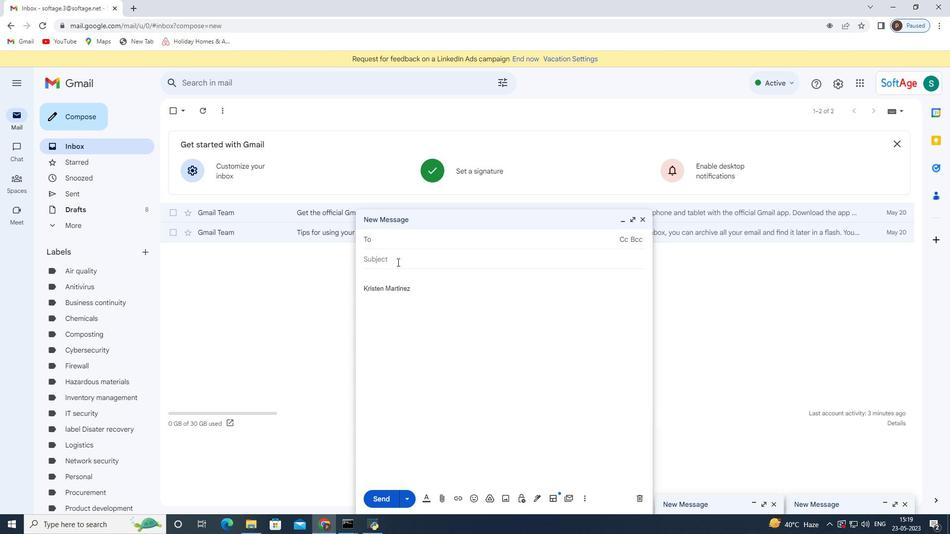 
Action: Mouse moved to (397, 261)
Screenshot: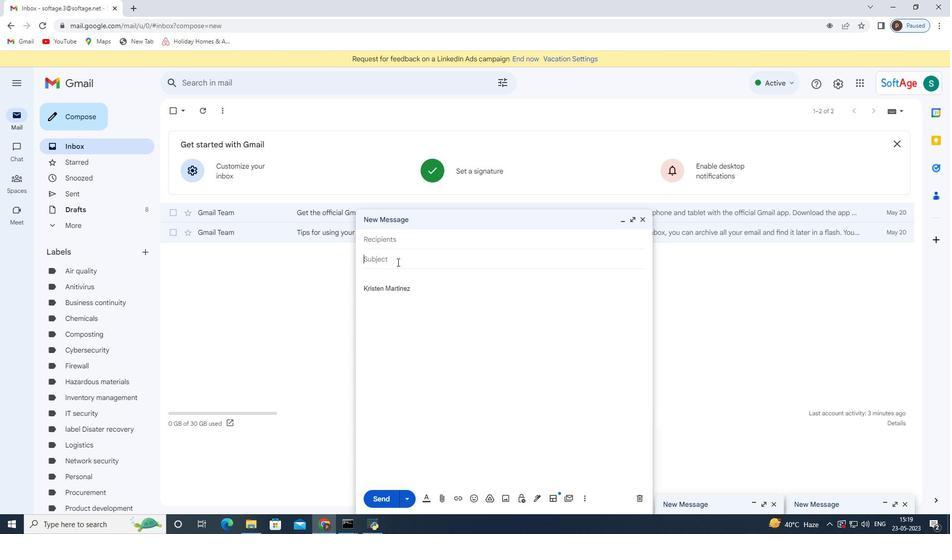 
Action: Key pressed <Key.shift>Request<Key.space>for<Key.space>feedback<Key.space>on<Key.space>a<Key.space>merger<Key.space>or<Key.space>acquisition<Key.space>proposal
Screenshot: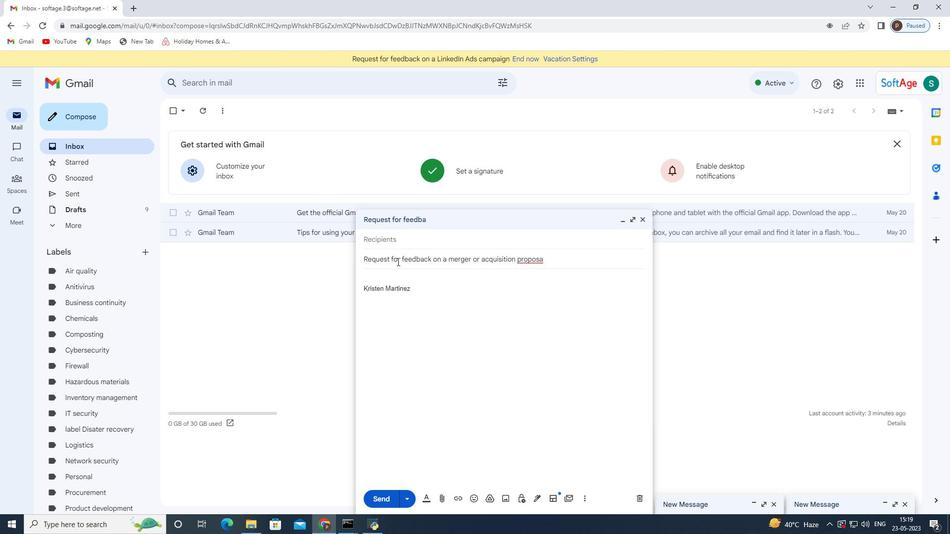 
Action: Mouse moved to (452, 282)
Screenshot: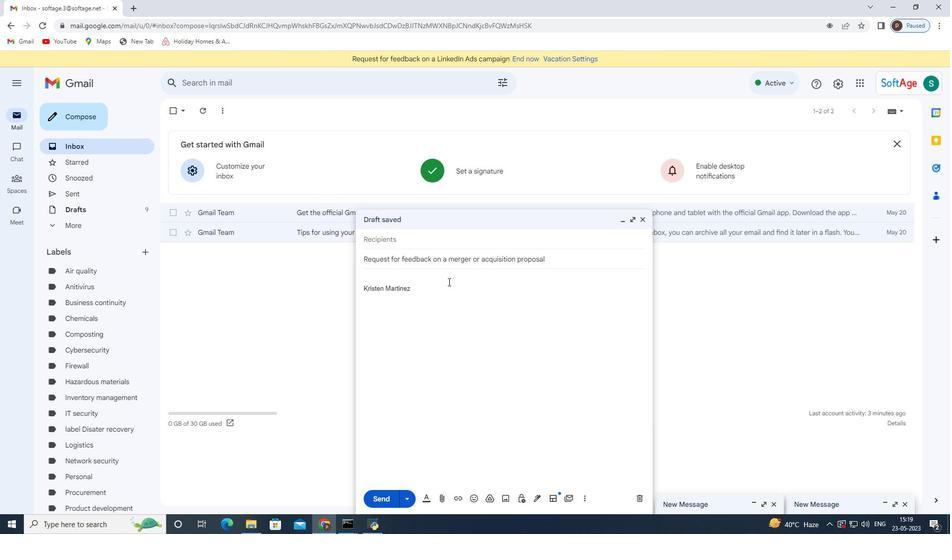 
Action: Key pressed <Key.tab><Key.shift>Could<Key.space>you<Key.space>please<Key.space>provide<Key.space>a<Key.space>list<Key.space>of<Key.space>the<Key.space>project<Key.space>assumptions<Key.space>and<Key.space>constraints<Key.shift>?
Screenshot: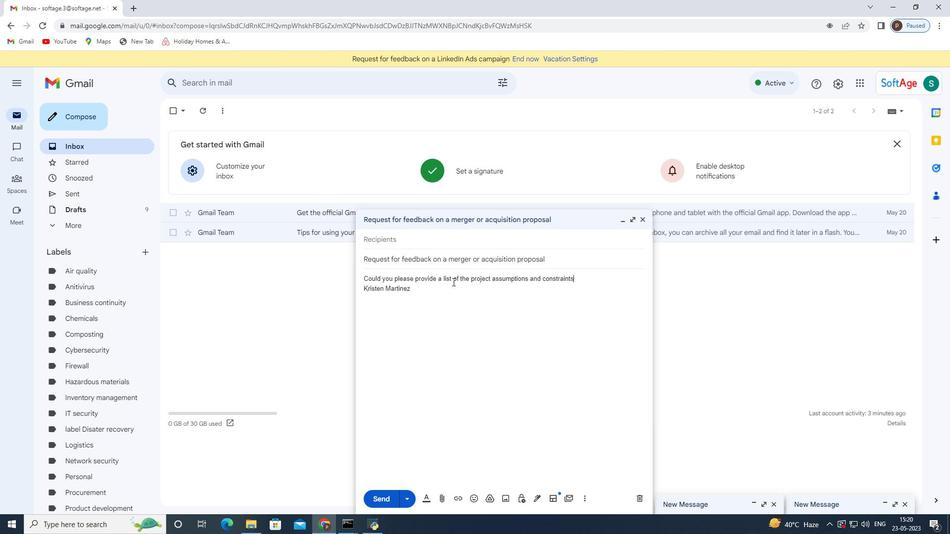 
Action: Mouse moved to (938, 83)
Screenshot: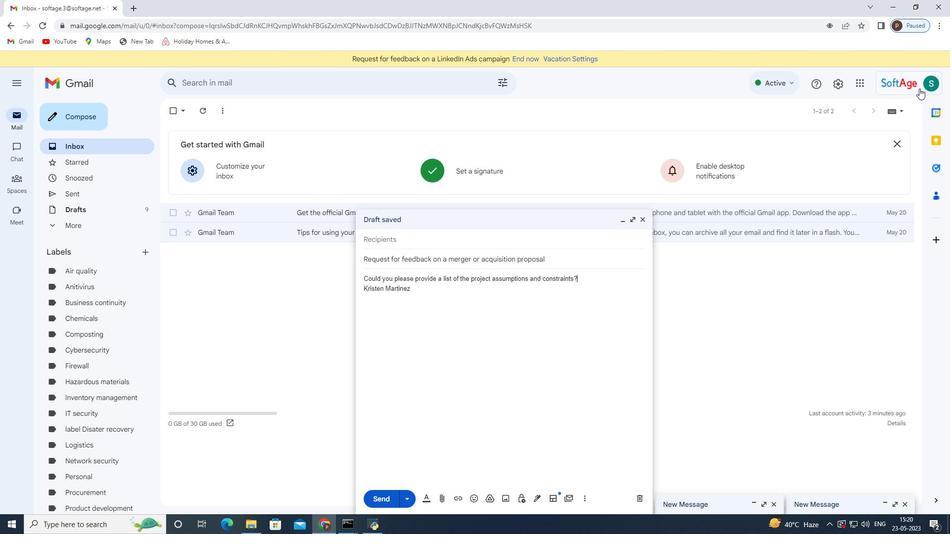 
Action: Mouse pressed left at (938, 83)
Screenshot: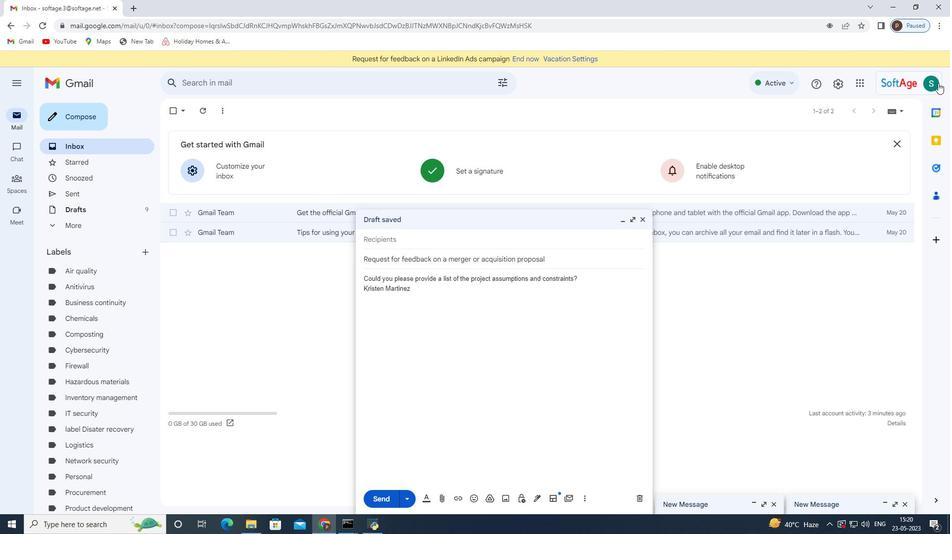 
Action: Mouse moved to (709, 107)
Screenshot: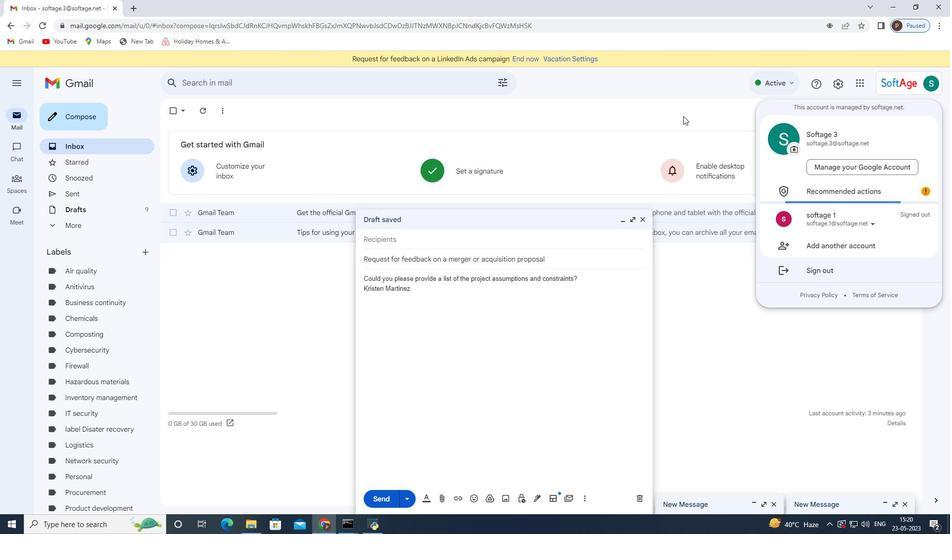 
Action: Mouse pressed left at (709, 107)
Screenshot: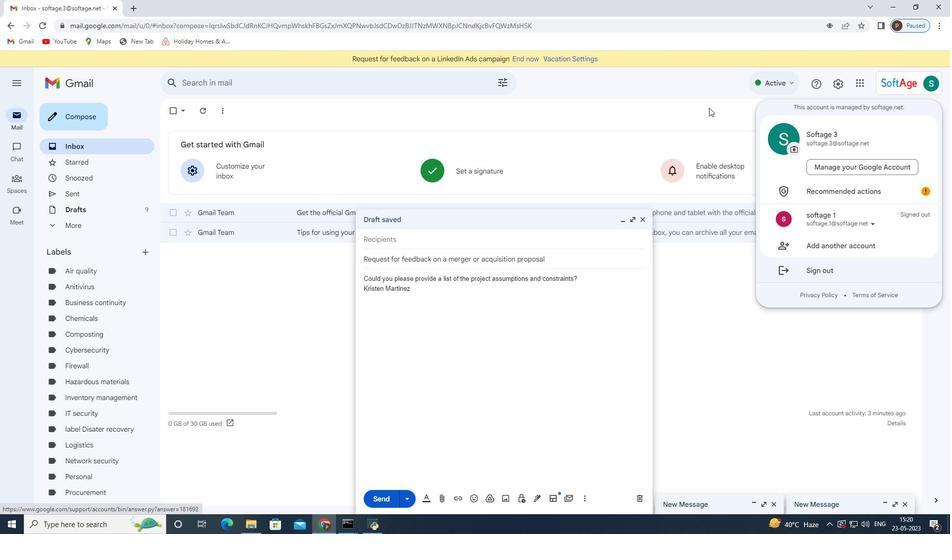 
Action: Mouse moved to (415, 242)
Screenshot: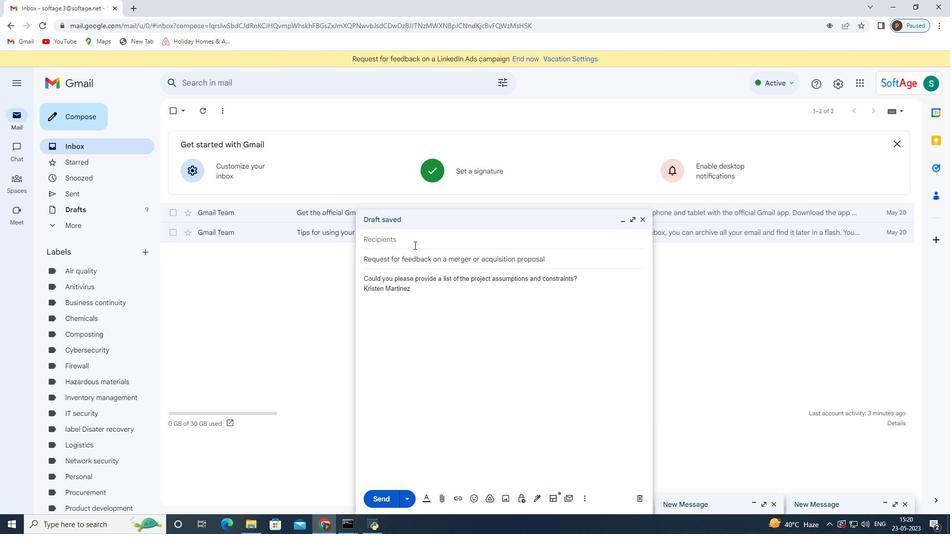 
Action: Mouse pressed left at (415, 242)
Screenshot: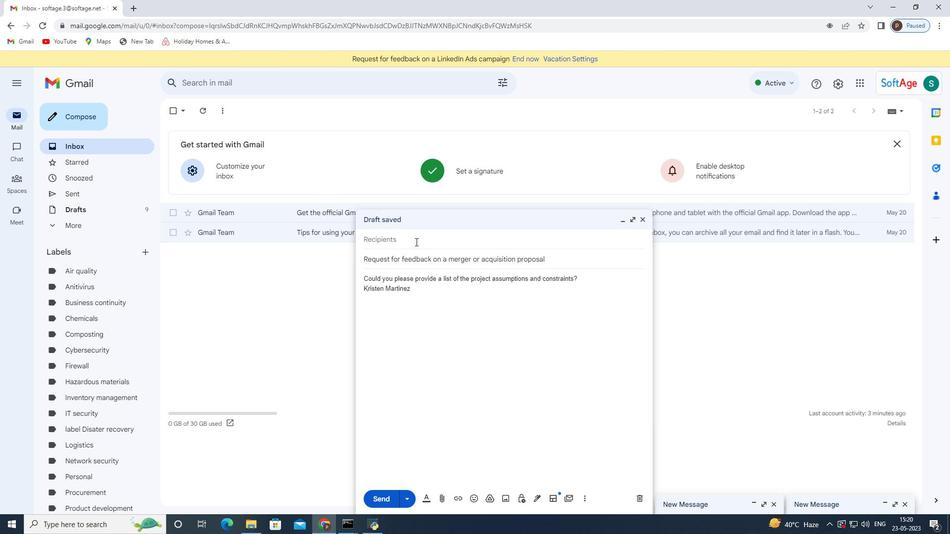 
Action: Key pressed <Key.shift>Si<Key.backspace>oftage.7<Key.shift>@softage.net<Key.enter>
Screenshot: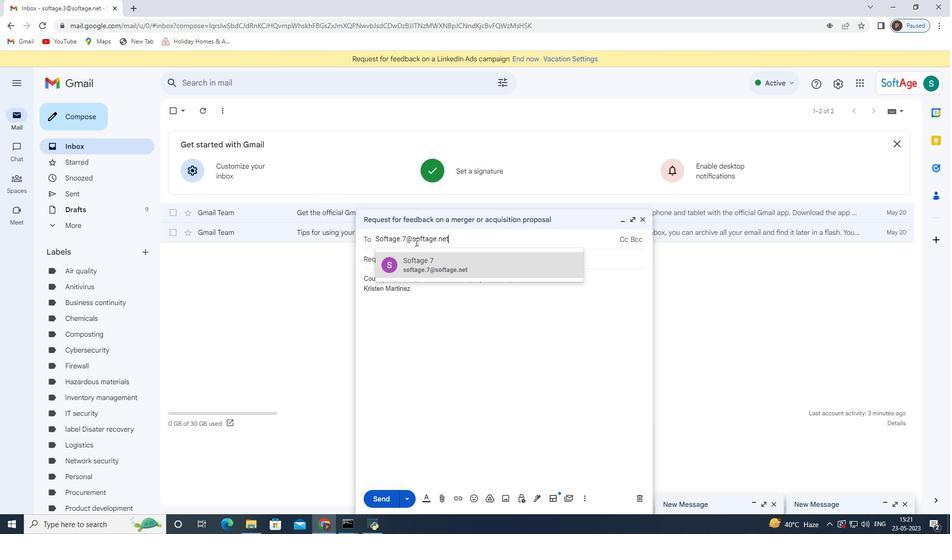 
Action: Mouse moved to (441, 496)
Screenshot: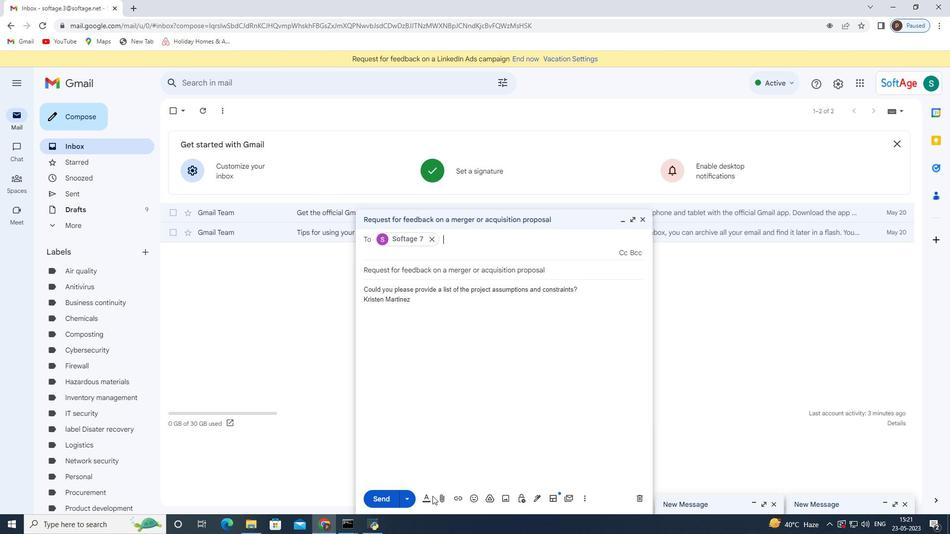 
Action: Mouse pressed left at (441, 496)
Screenshot: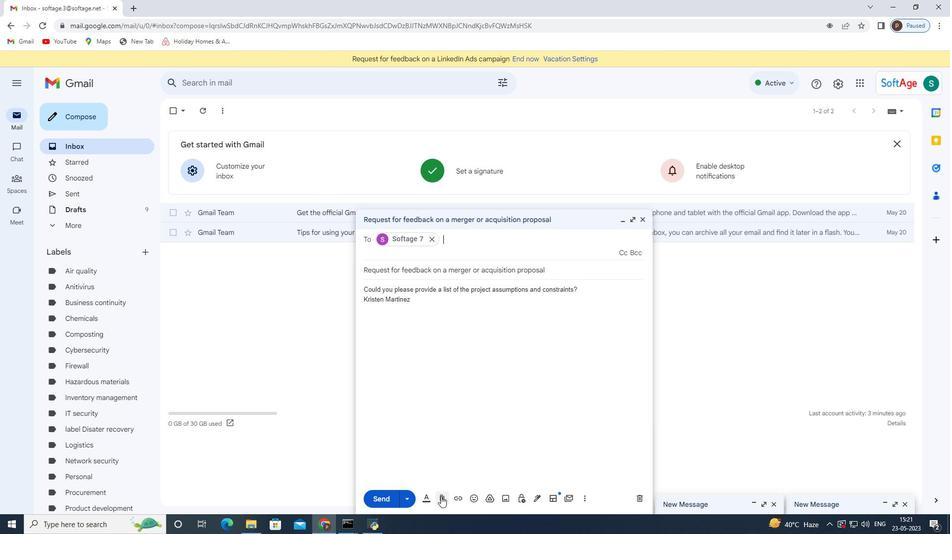 
Action: Mouse moved to (159, 84)
Screenshot: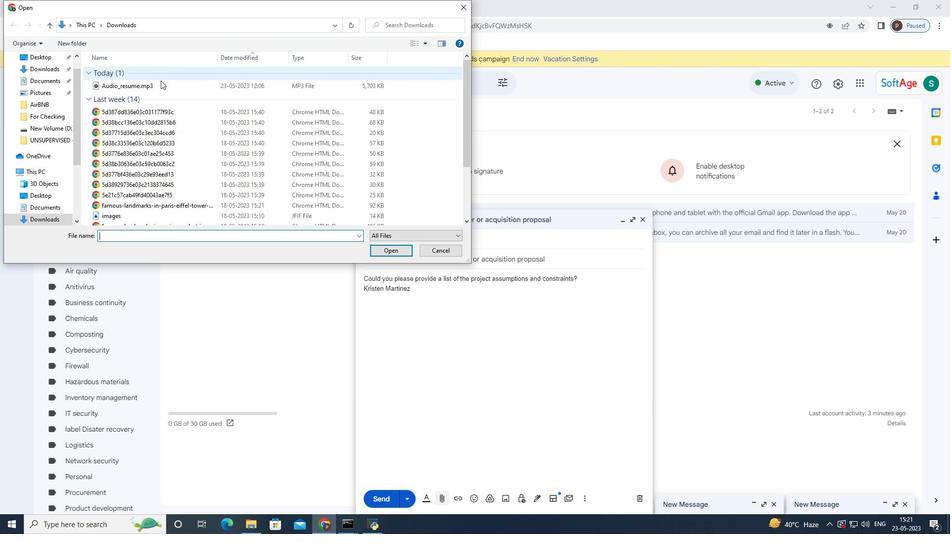 
Action: Mouse pressed left at (159, 84)
Screenshot: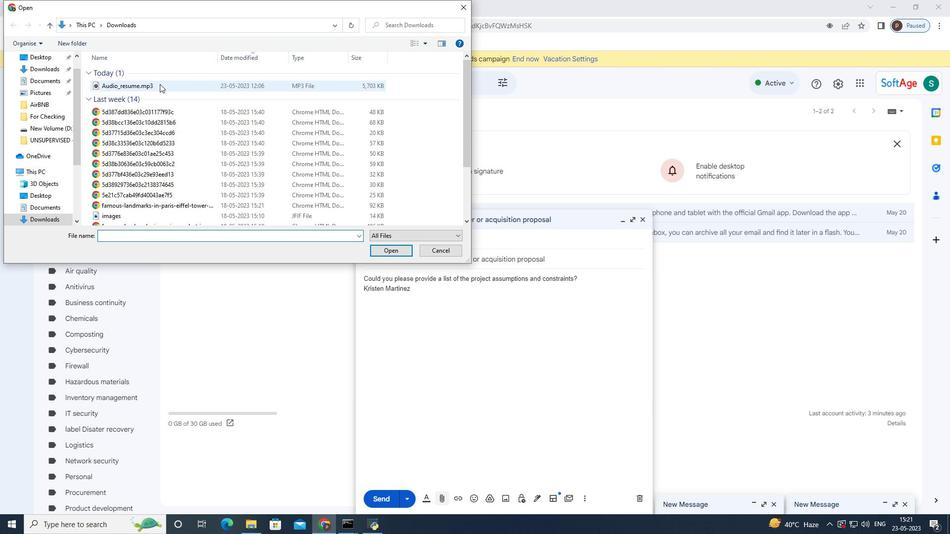 
Action: Mouse moved to (383, 248)
Screenshot: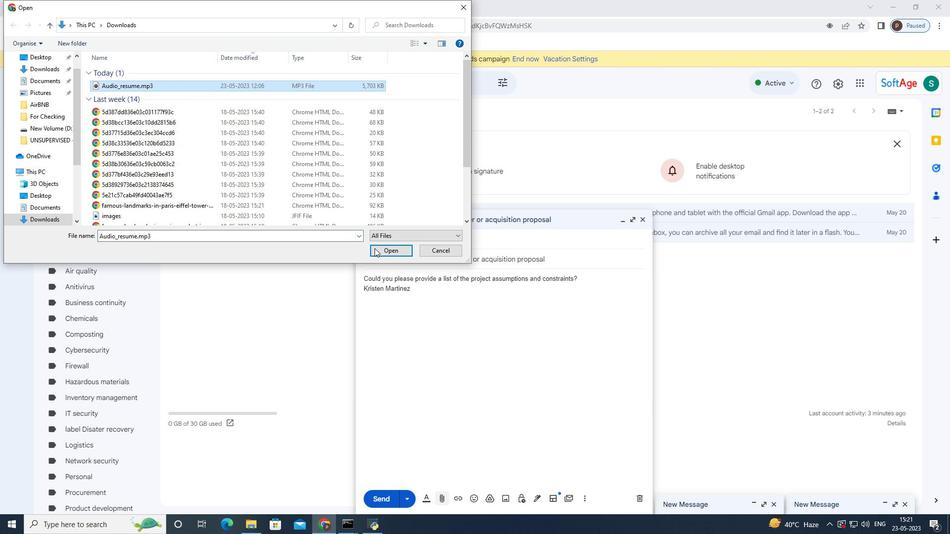 
Action: Mouse pressed left at (383, 248)
Screenshot: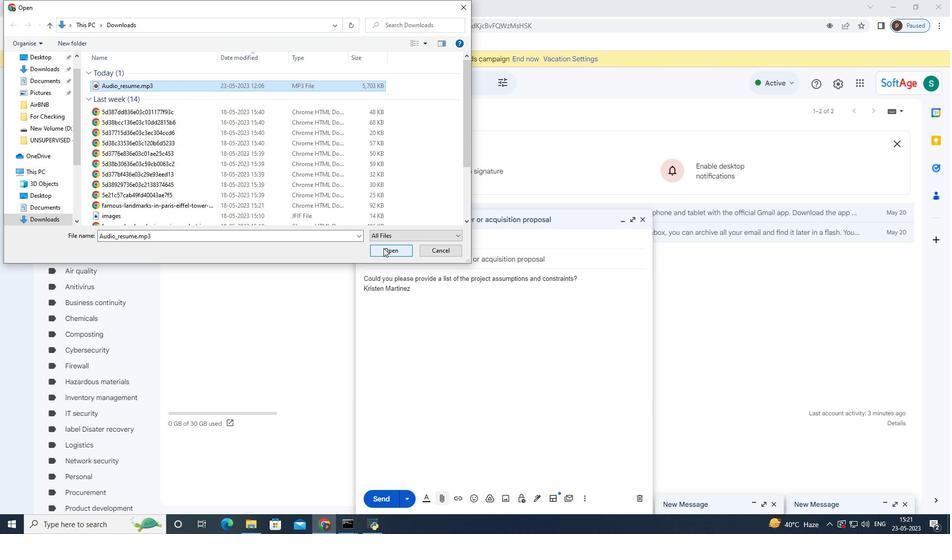 
Action: Mouse moved to (604, 281)
Screenshot: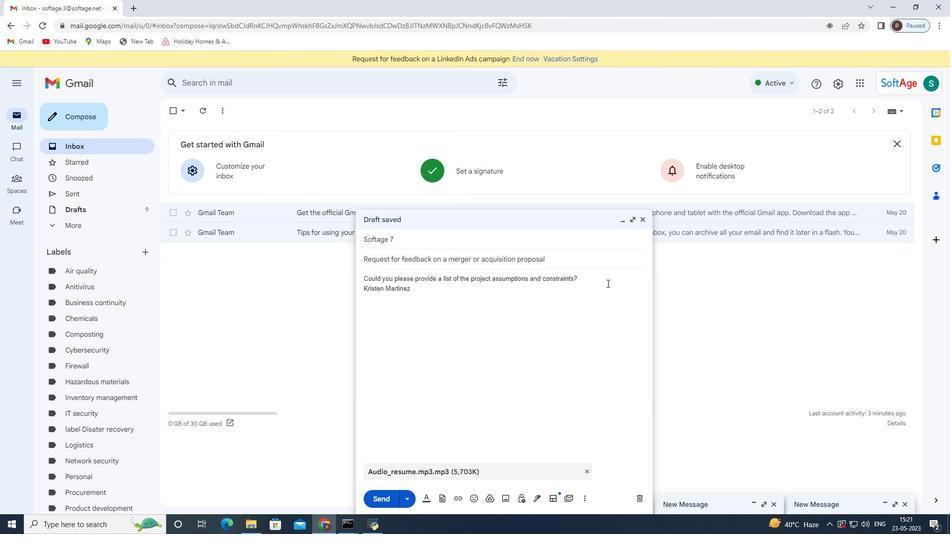 
Action: Mouse pressed left at (604, 281)
Screenshot: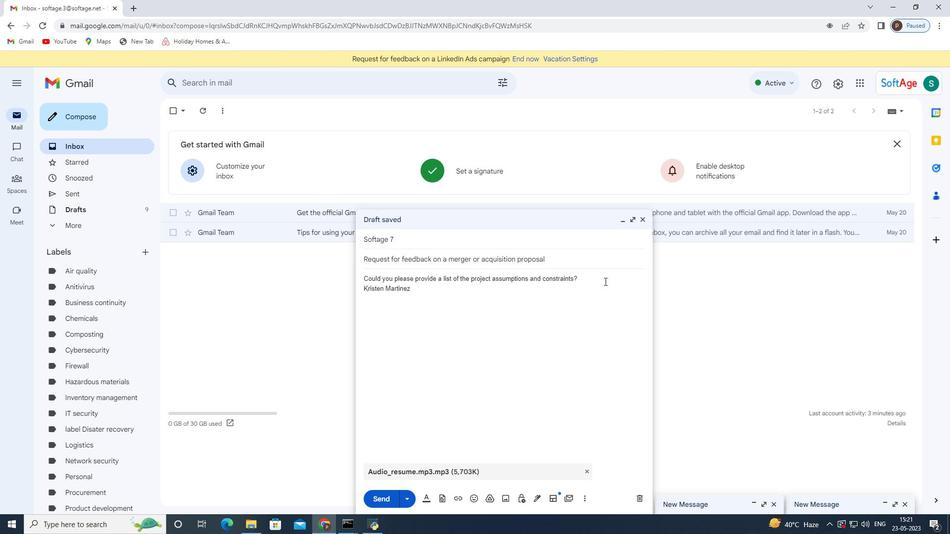 
Action: Key pressed <Key.backspace><Key.backspace><Key.backspace><Key.backspace><Key.backspace><Key.backspace><Key.backspace><Key.backspace><Key.backspace><Key.backspace><Key.backspace><Key.backspace><Key.backspace><Key.backspace><Key.backspace><Key.backspace><Key.backspace><Key.backspace><Key.backspace><Key.backspace><Key.backspace><Key.backspace><Key.backspace><Key.backspace><Key.backspace><Key.backspace><Key.backspace><Key.backspace><Key.backspace><Key.backspace><Key.backspace><Key.backspace><Key.backspace><Key.backspace><Key.backspace><Key.backspace><Key.backspace><Key.backspace><Key.backspace><Key.backspace><Key.backspace><Key.backspace><Key.backspace><Key.backspace><Key.backspace><Key.backspace><Key.backspace><Key.backspace><Key.backspace><Key.backspace><Key.backspace><Key.backspace><Key.backspace><Key.backspace><Key.backspace><Key.backspace><Key.backspace><Key.backspace><Key.backspace><Key.backspace><Key.backspace><Key.backspace><Key.backspace><Key.backspace><Key.backspace><Key.backspace><Key.backspace><Key.backspace><Key.backspace><Key.backspace><Key.backspace><Key.backspace><Key.backspace><Key.backspace><Key.backspace><Key.backspace><Key.backspace><Key.backspace>ctrl+Z<'\x1a'><'\x1a'><'\x1a'><'\x1a'><'\x1a'><'\x1a'><'\x1a'><'\x1a'><'\x1a'><'\x1a'>
Screenshot: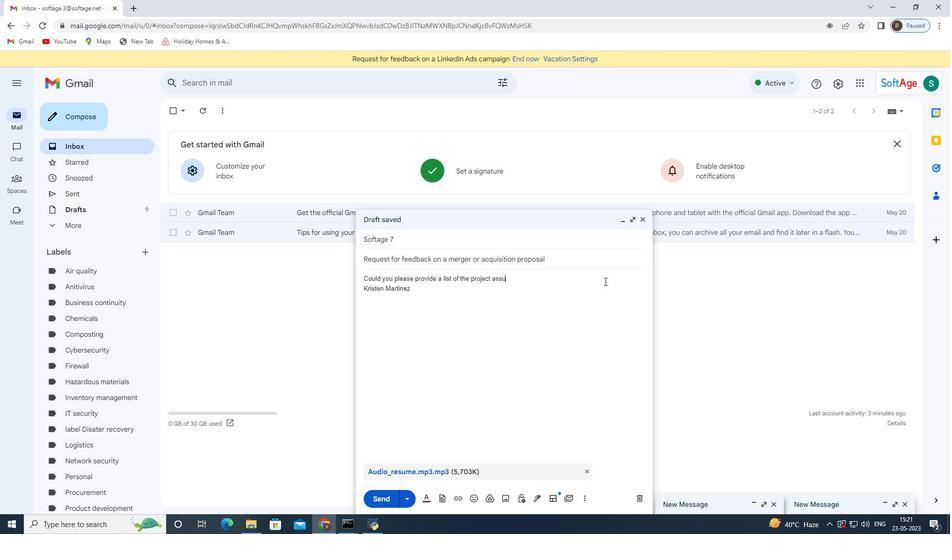 
Action: Mouse moved to (587, 286)
Screenshot: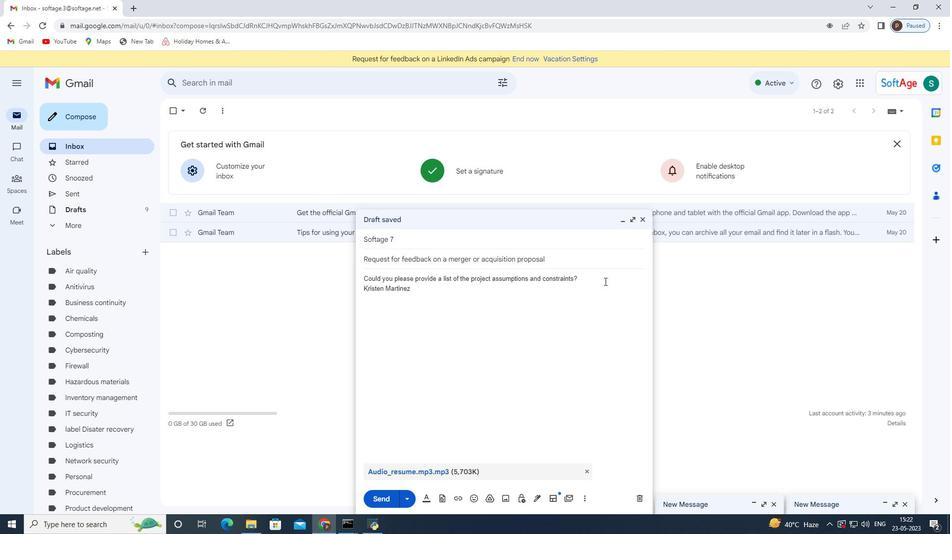 
Action: Key pressed <Key.enter><Key.enter><Key.shift>Thank<Key.space>you
Screenshot: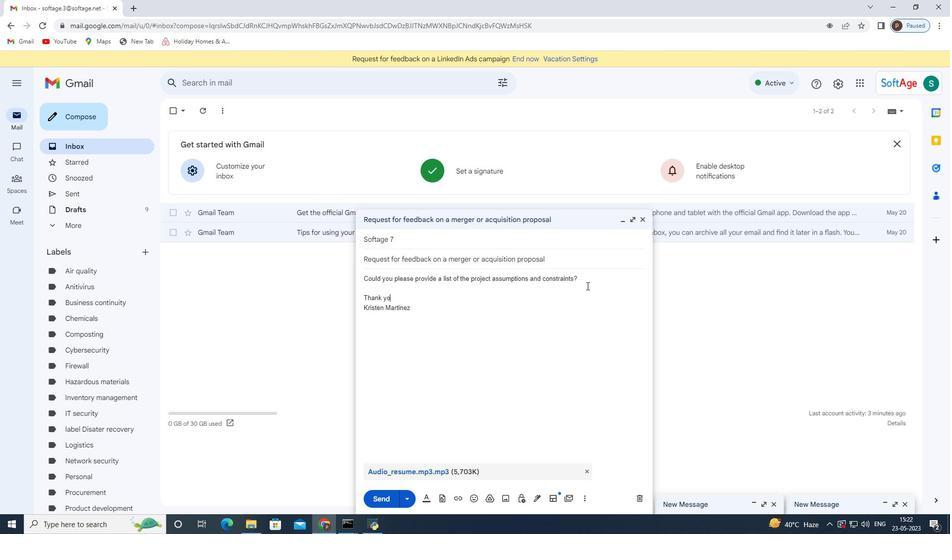 
Action: Mouse moved to (380, 496)
Screenshot: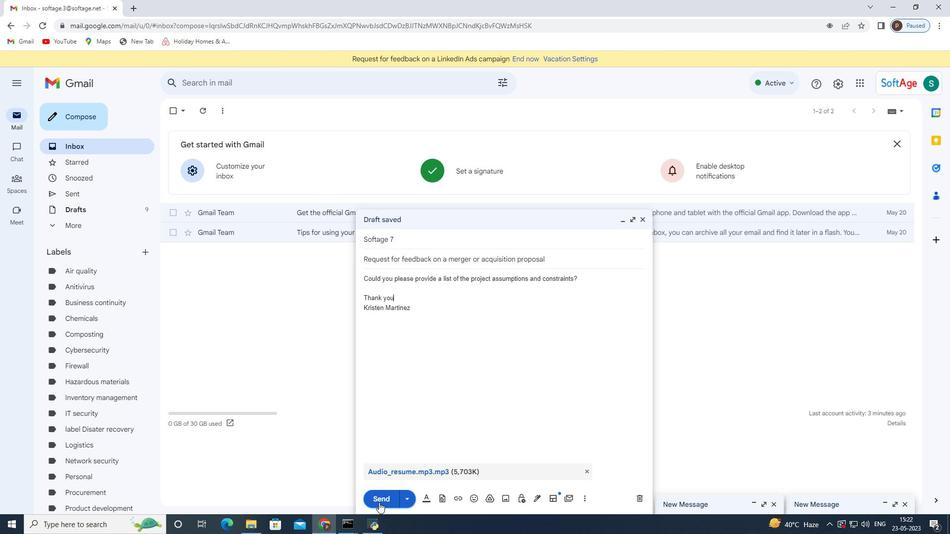 
Action: Mouse pressed left at (380, 496)
Screenshot: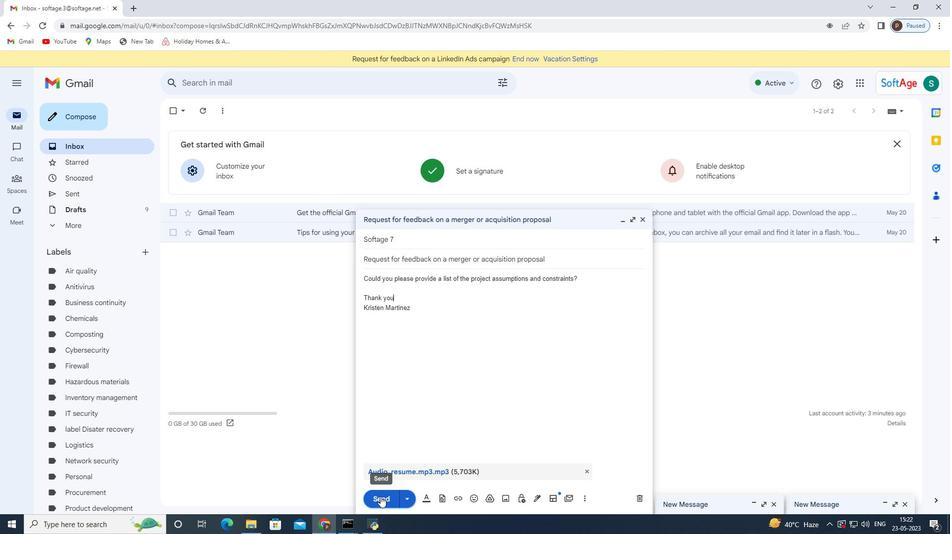 
Action: Mouse moved to (108, 188)
Screenshot: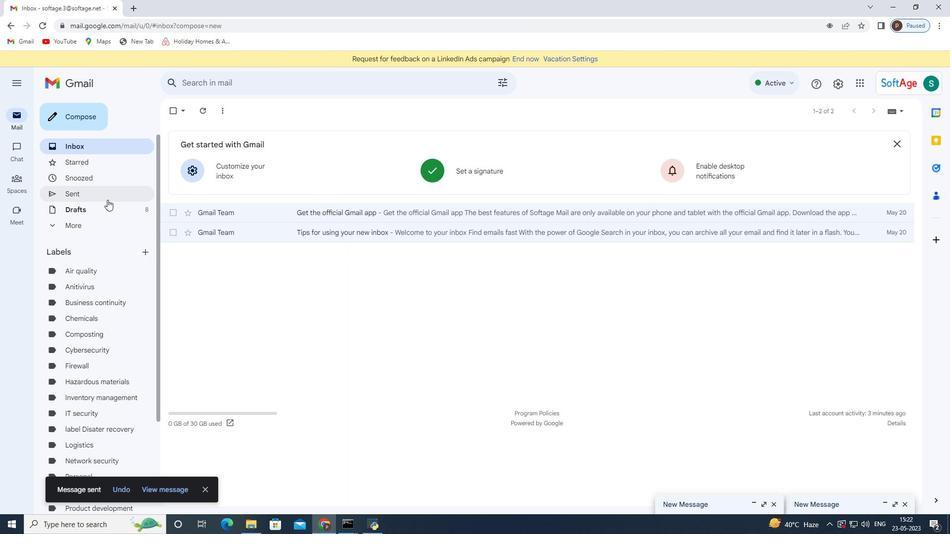 
Action: Mouse pressed left at (108, 188)
Screenshot: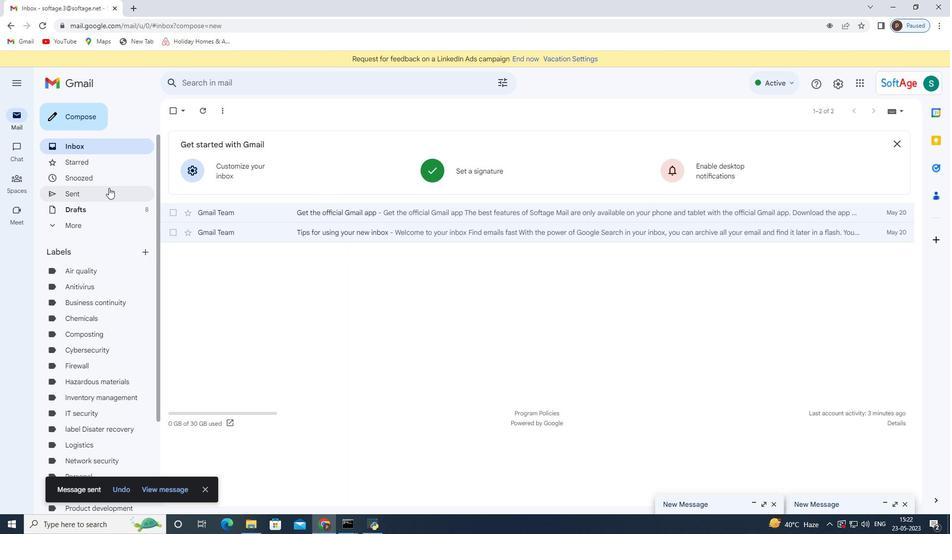 
Action: Mouse moved to (413, 175)
Screenshot: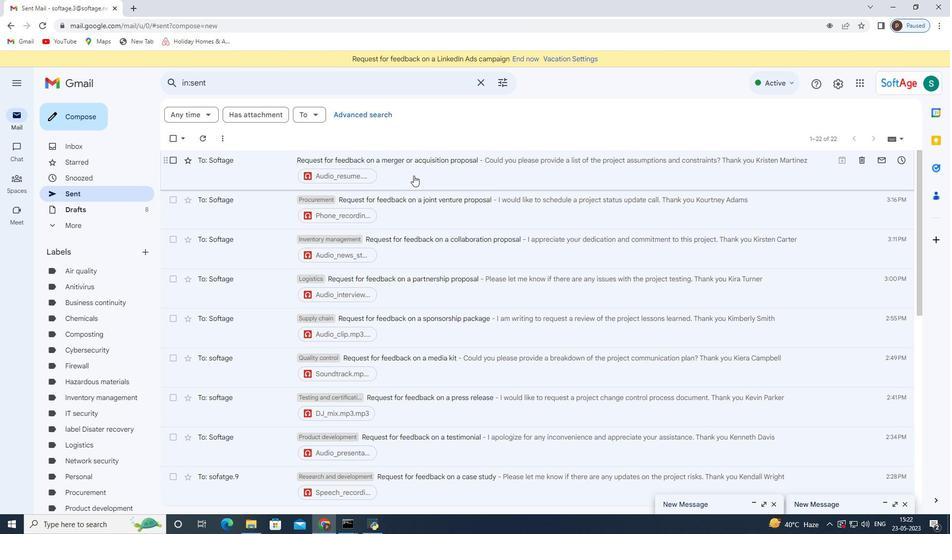
Action: Mouse pressed right at (413, 175)
Screenshot: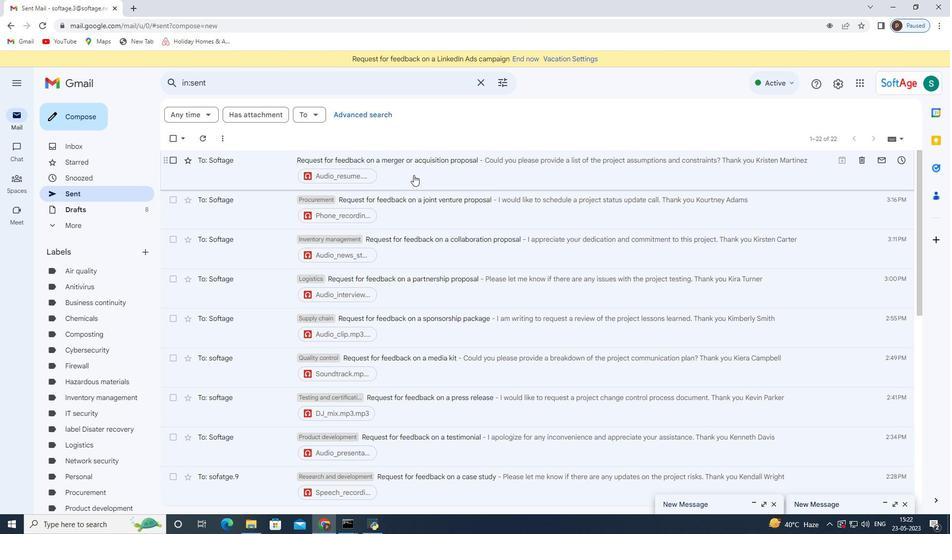 
Action: Mouse moved to (456, 339)
Screenshot: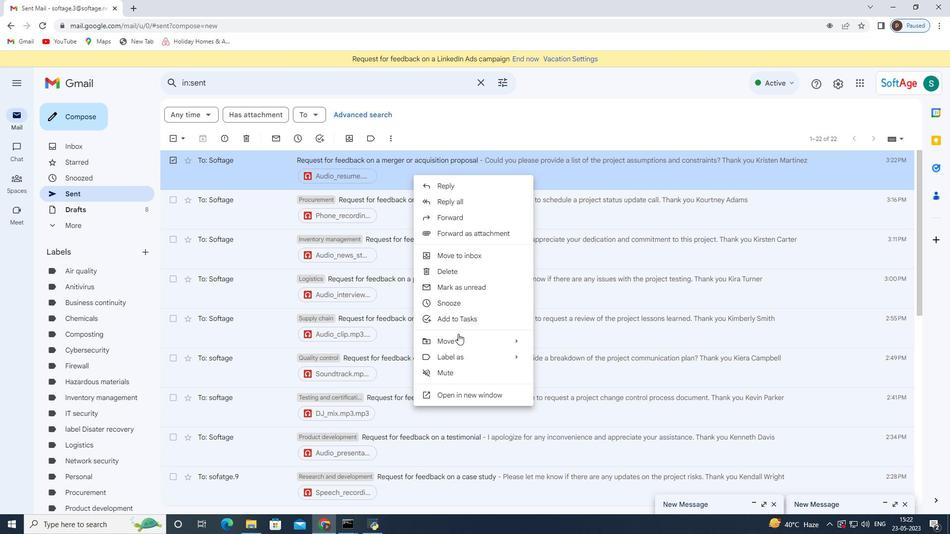 
Action: Mouse pressed left at (456, 339)
Screenshot: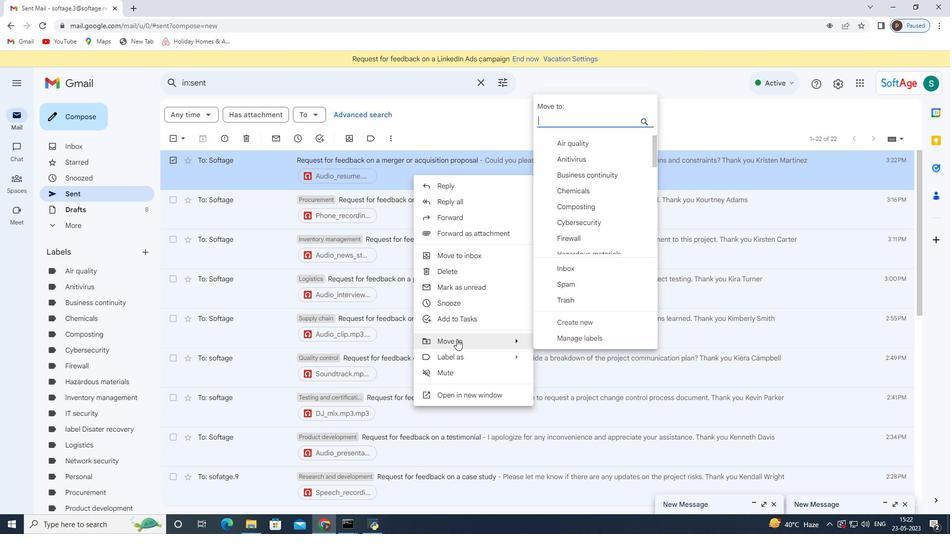 
Action: Mouse moved to (578, 326)
Screenshot: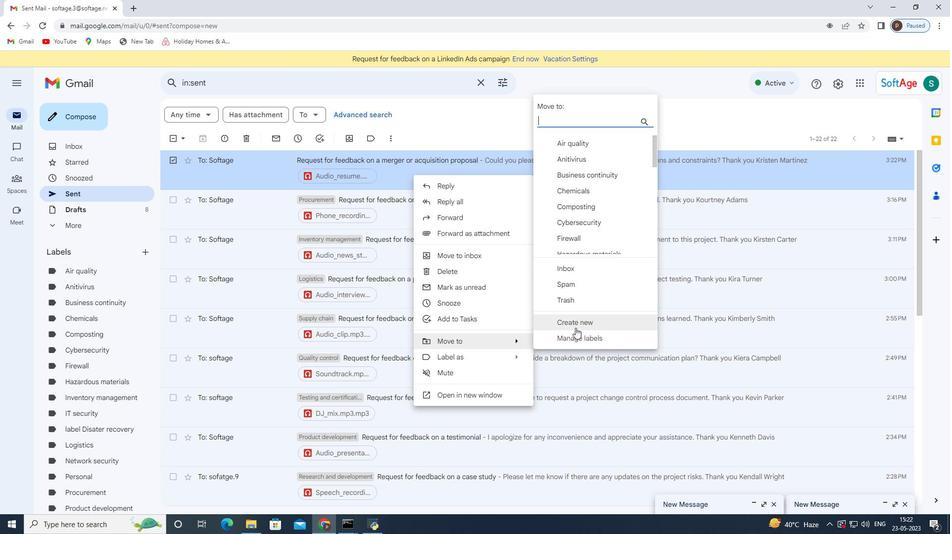 
Action: Mouse pressed left at (578, 326)
Screenshot: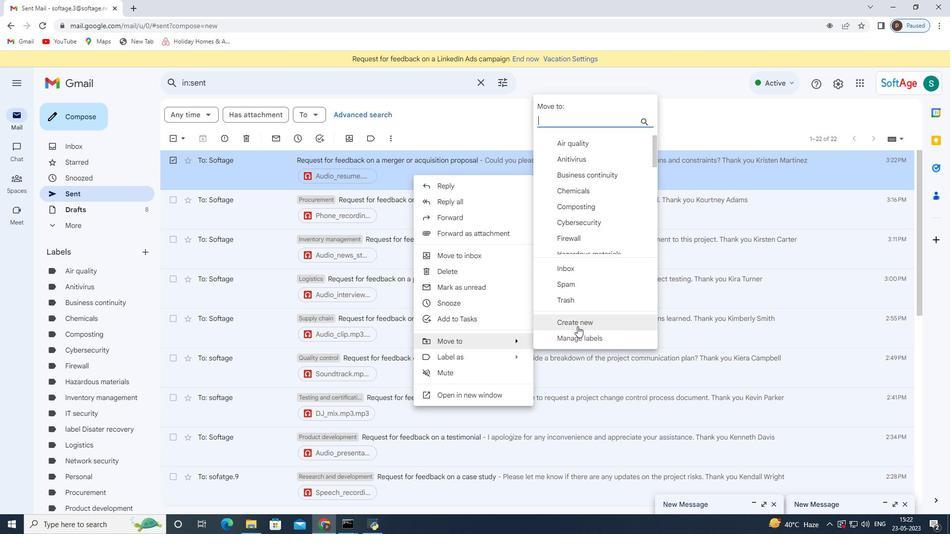 
Action: Mouse moved to (379, 269)
Screenshot: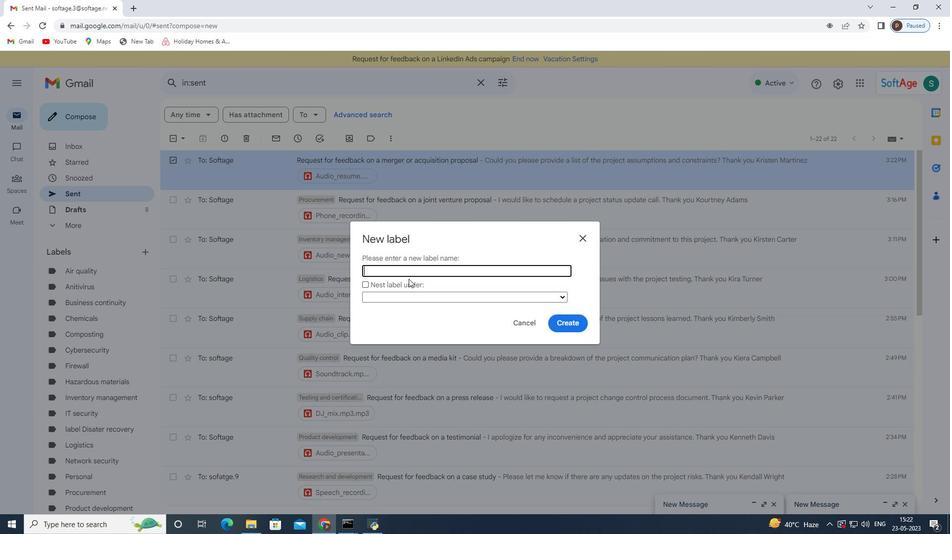 
Action: Mouse pressed left at (379, 269)
Screenshot: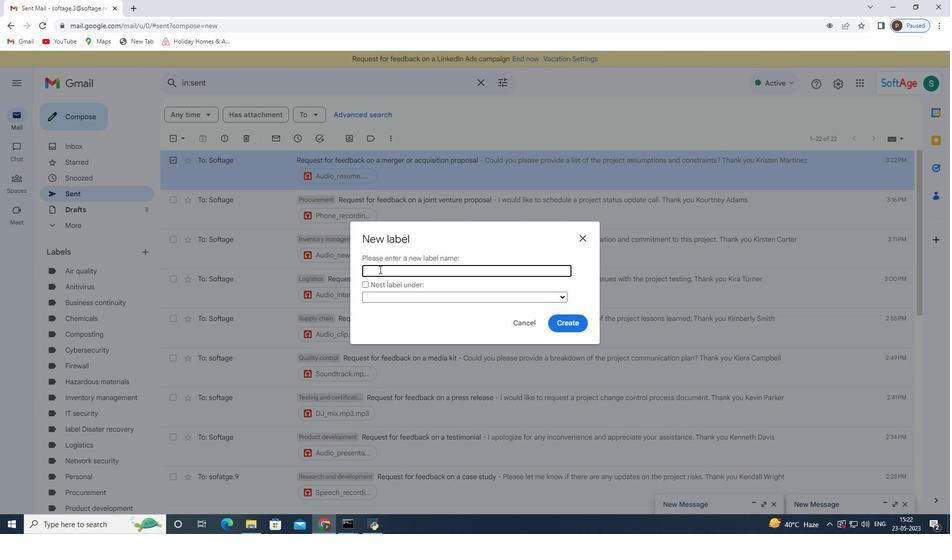 
Action: Key pressed <Key.shift>Shipping<Key.space>and<Key.space>receiving
Screenshot: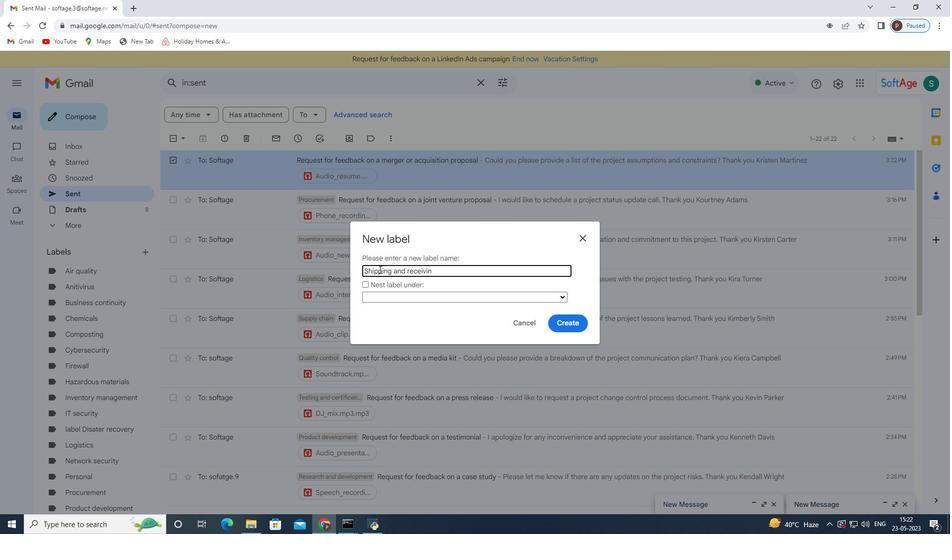 
Action: Mouse moved to (568, 318)
Screenshot: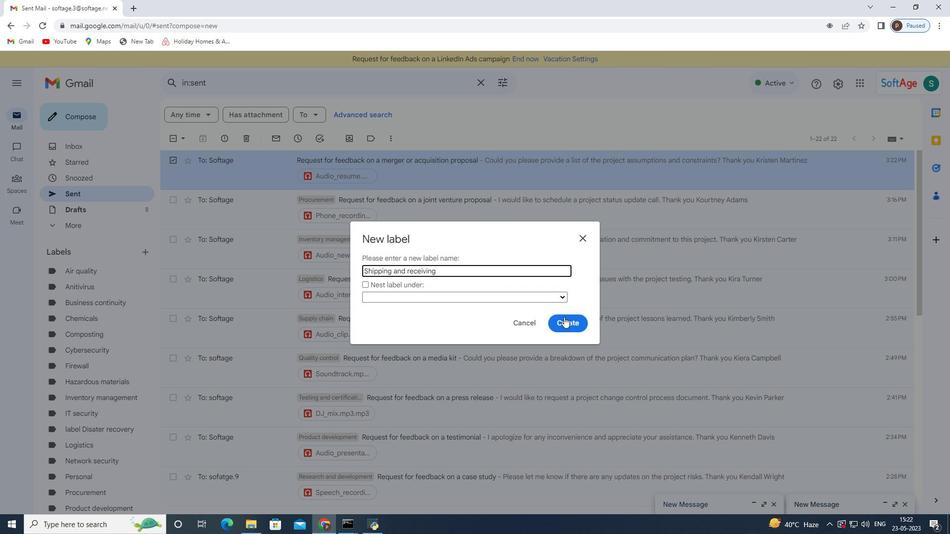 
Action: Mouse pressed left at (568, 318)
Screenshot: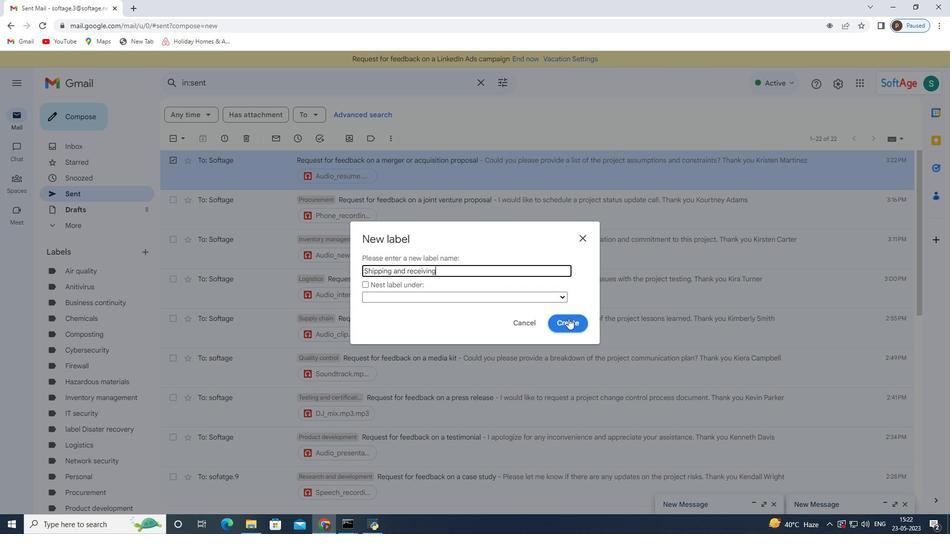 
Action: Mouse moved to (471, 293)
Screenshot: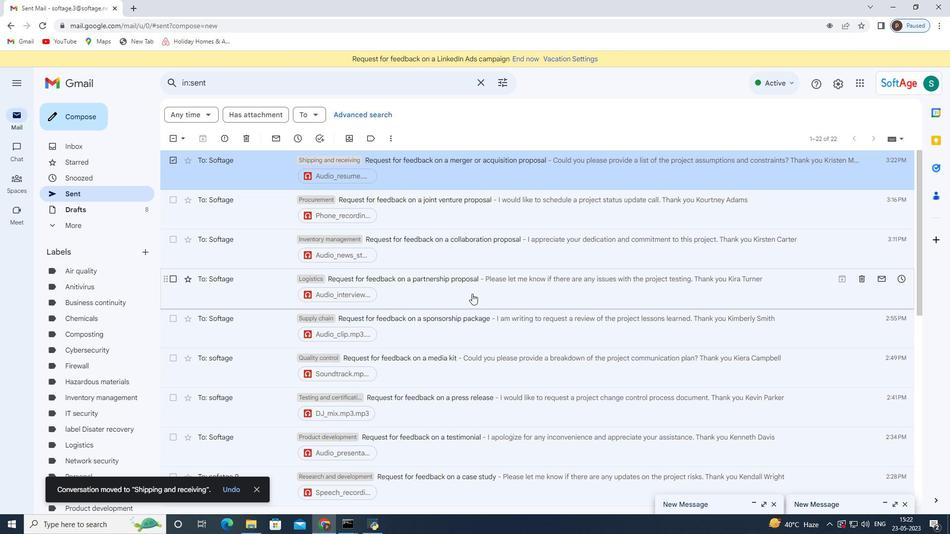 
